 Task: Look for space in Annaka, Japan from 12th June, 2023 to 15th June, 2023 for 2 adults in price range Rs.10000 to Rs.15000. Place can be entire place with 1  bedroom having 1 bed and 1 bathroom. Property type can be house, flat, guest house, hotel. Booking option can be shelf check-in. Required host language is English.
Action: Mouse moved to (500, 128)
Screenshot: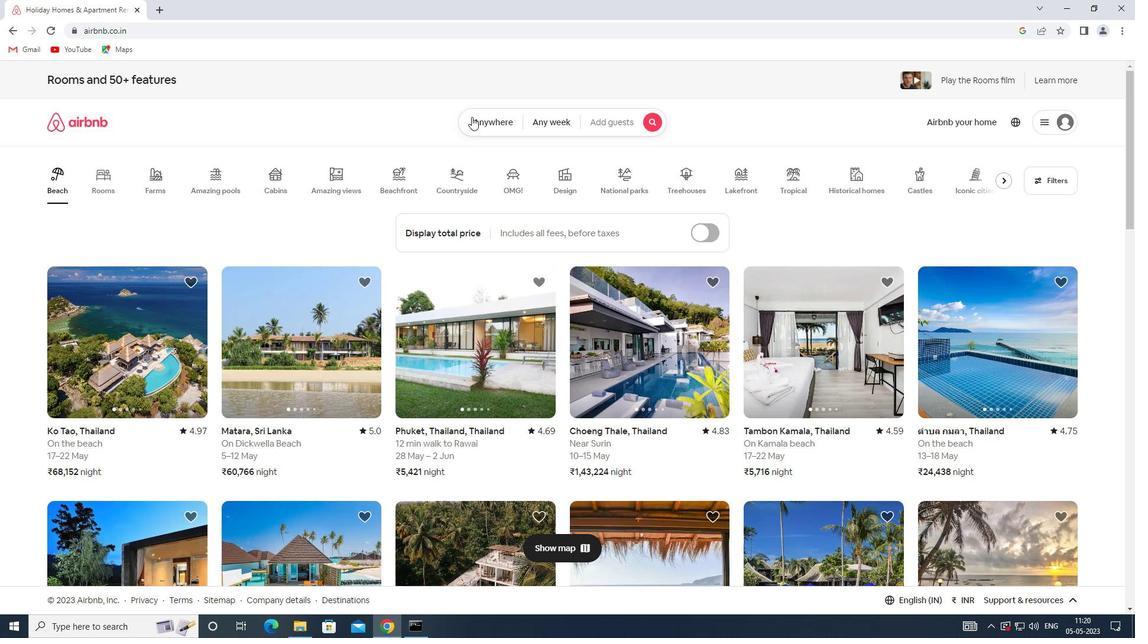 
Action: Mouse pressed left at (500, 128)
Screenshot: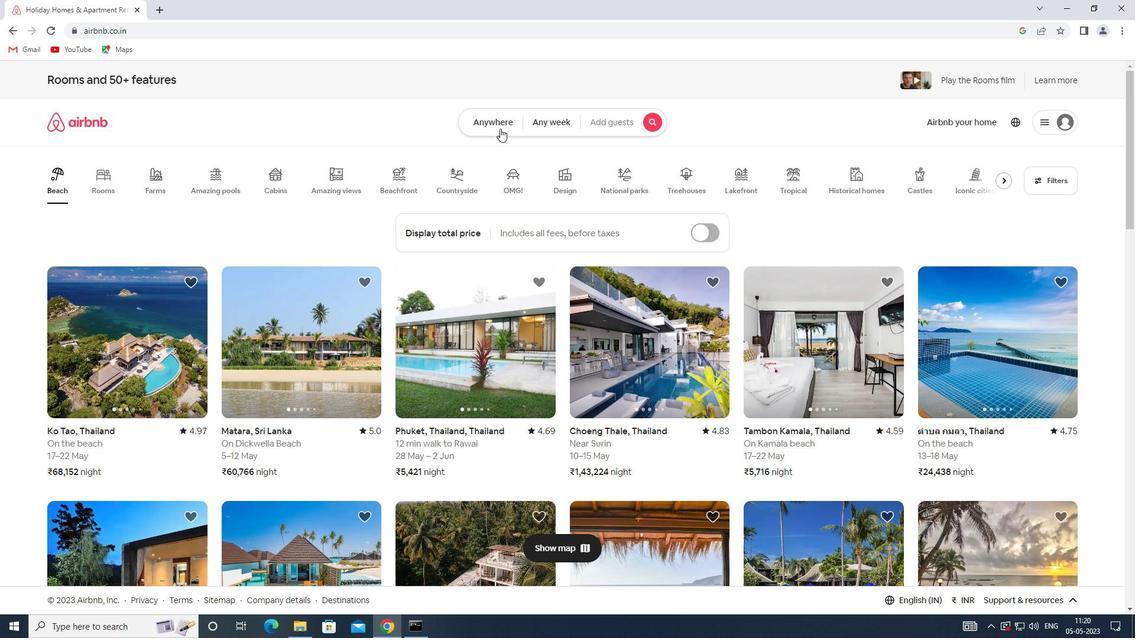 
Action: Mouse moved to (396, 175)
Screenshot: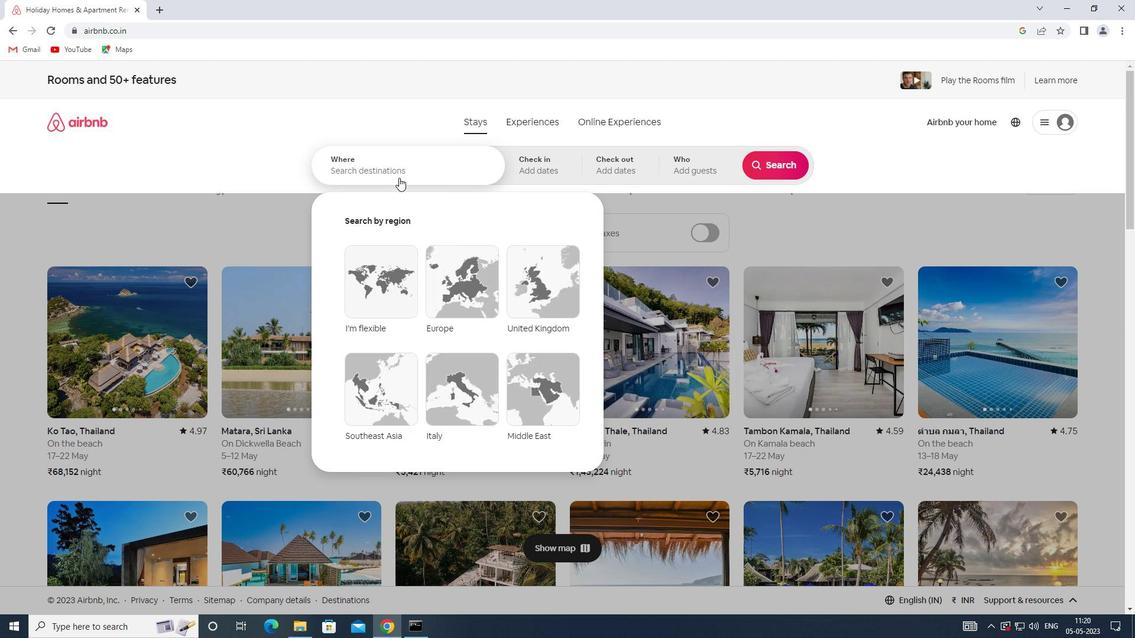 
Action: Mouse pressed left at (396, 175)
Screenshot: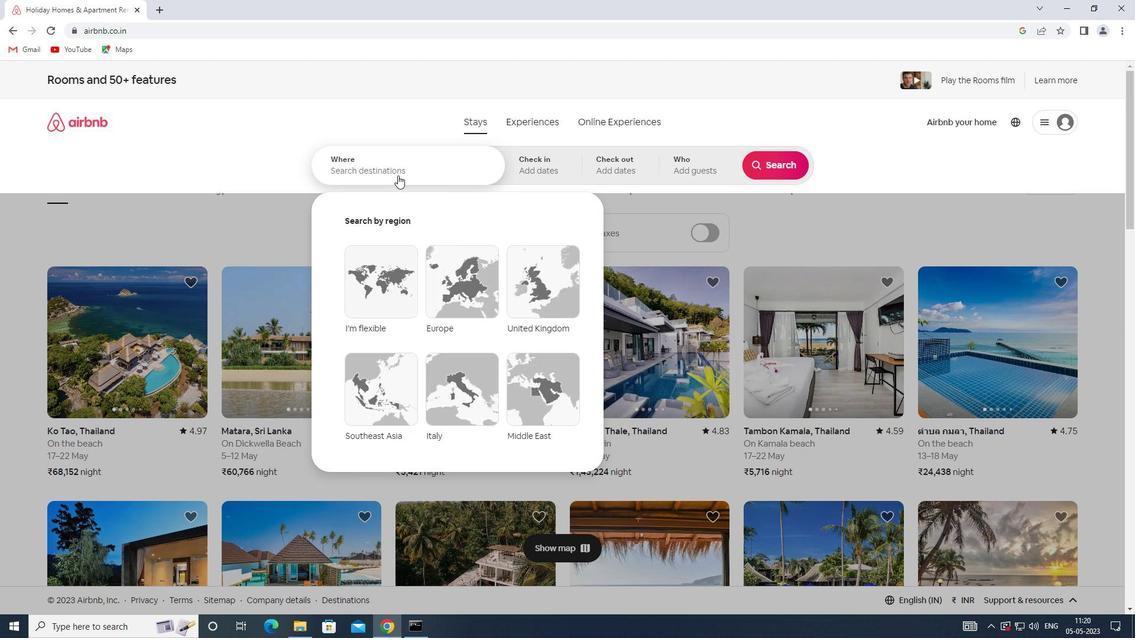 
Action: Key pressed <Key.shift>ANNAKA,<Key.shift>JAPAN
Screenshot: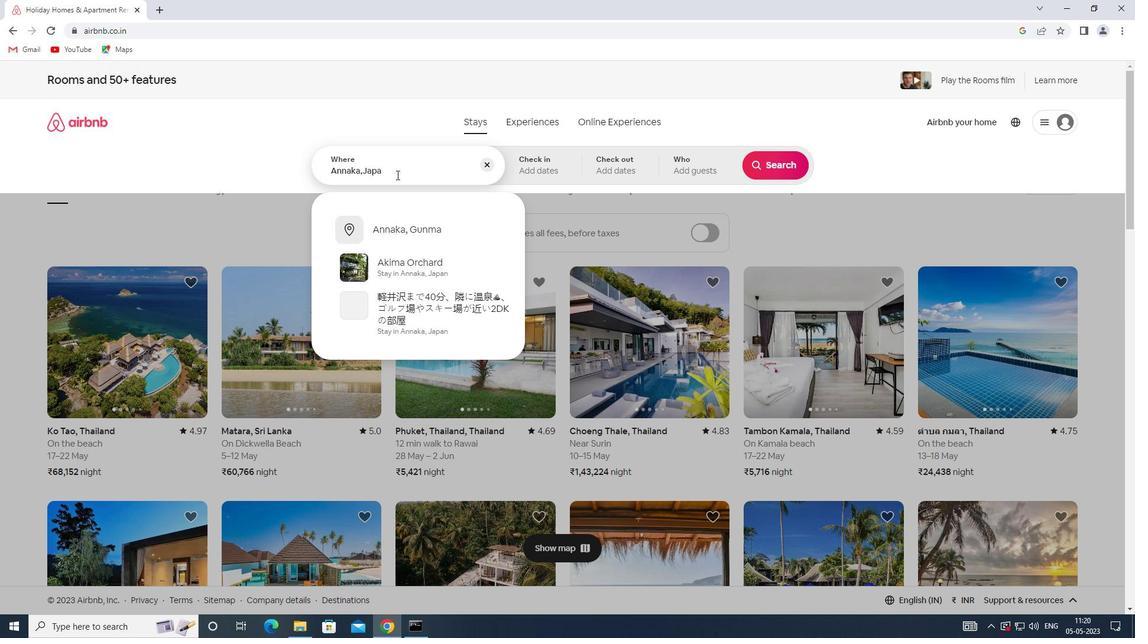 
Action: Mouse moved to (526, 162)
Screenshot: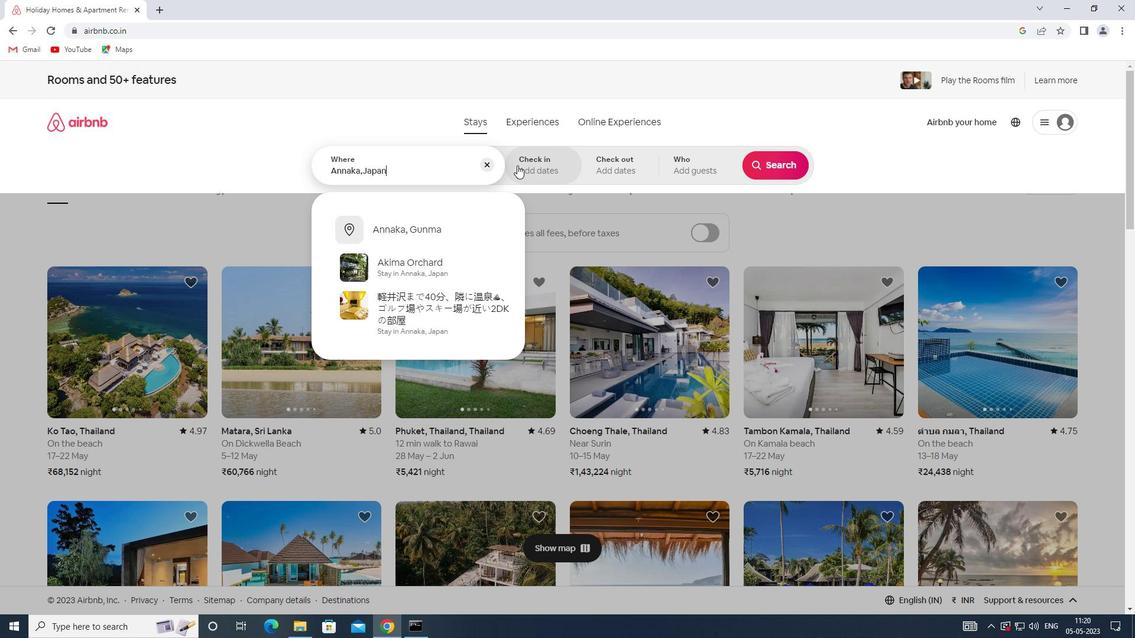 
Action: Mouse pressed left at (526, 162)
Screenshot: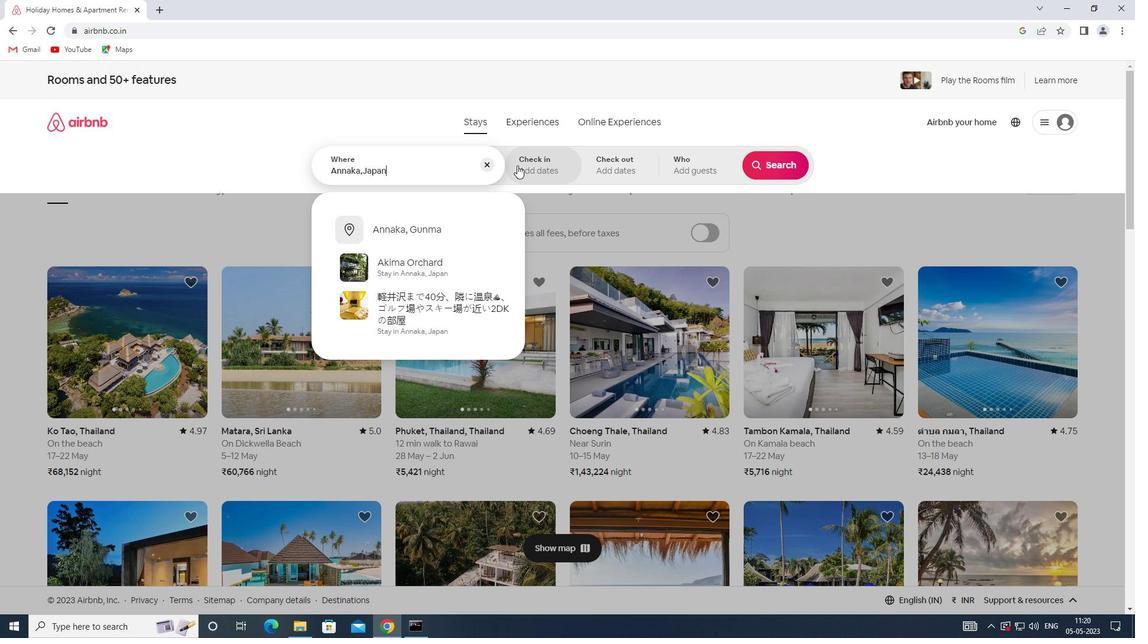 
Action: Mouse moved to (610, 365)
Screenshot: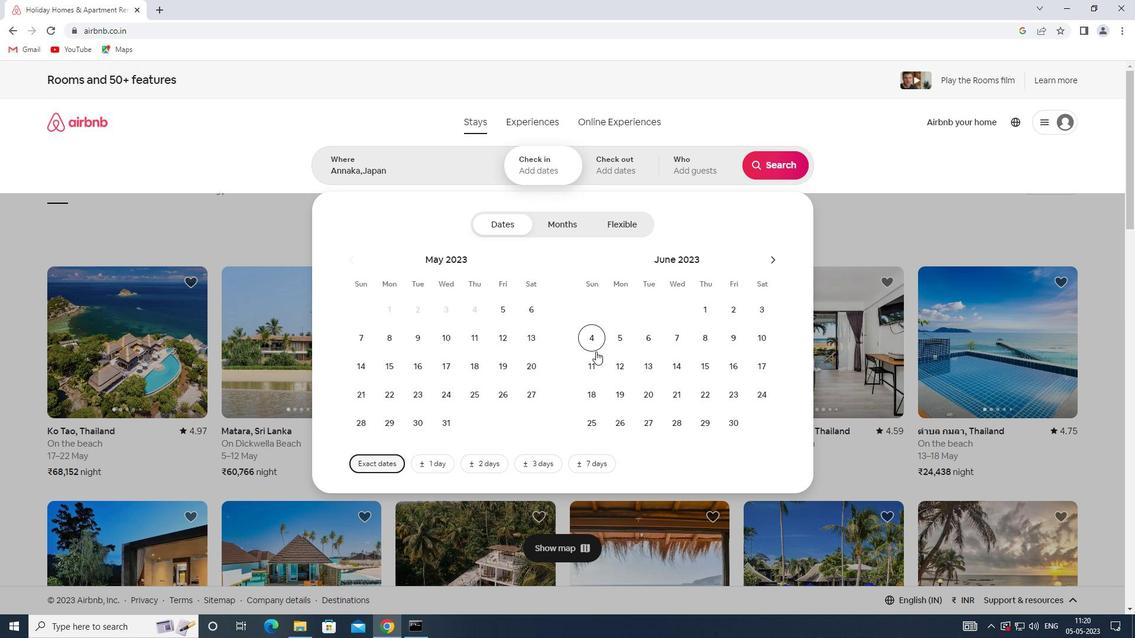 
Action: Mouse pressed left at (610, 365)
Screenshot: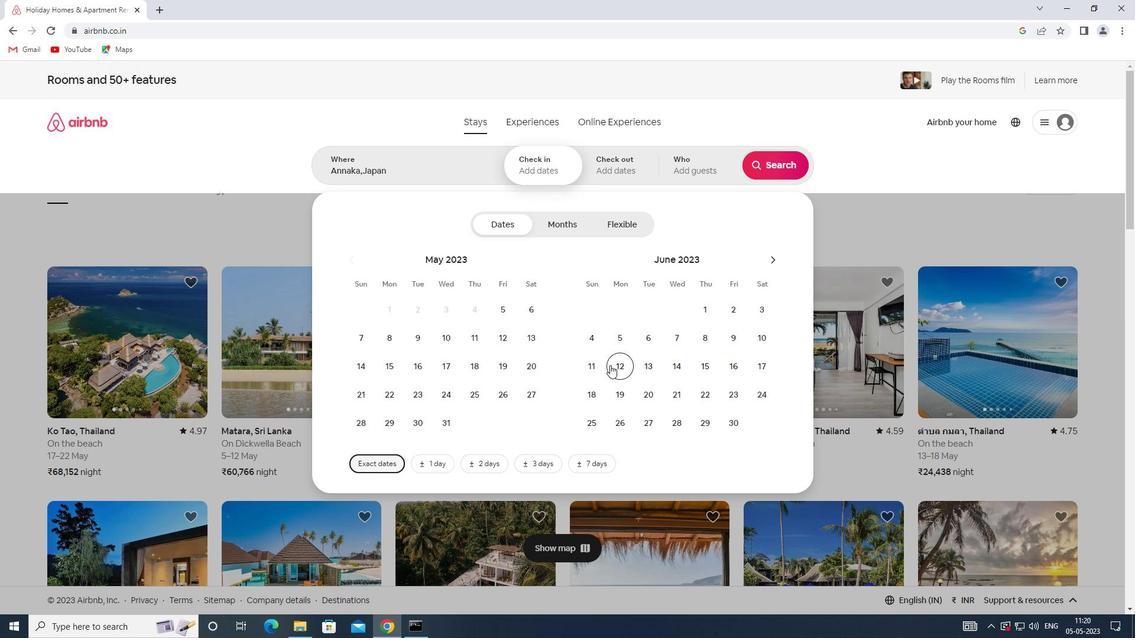 
Action: Mouse moved to (710, 371)
Screenshot: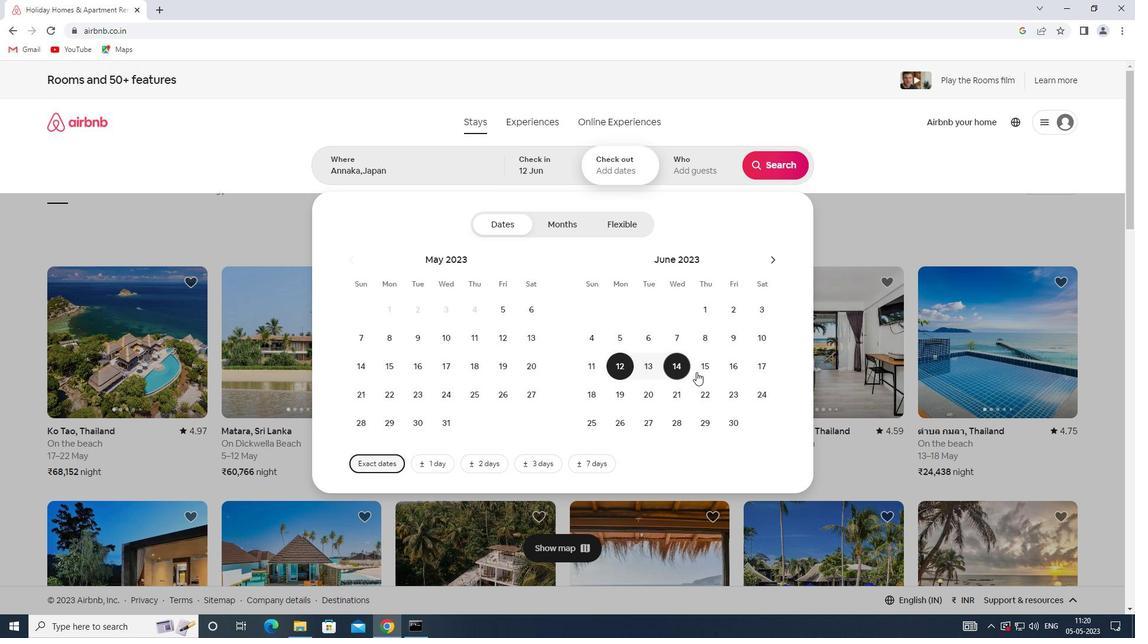 
Action: Mouse pressed left at (710, 371)
Screenshot: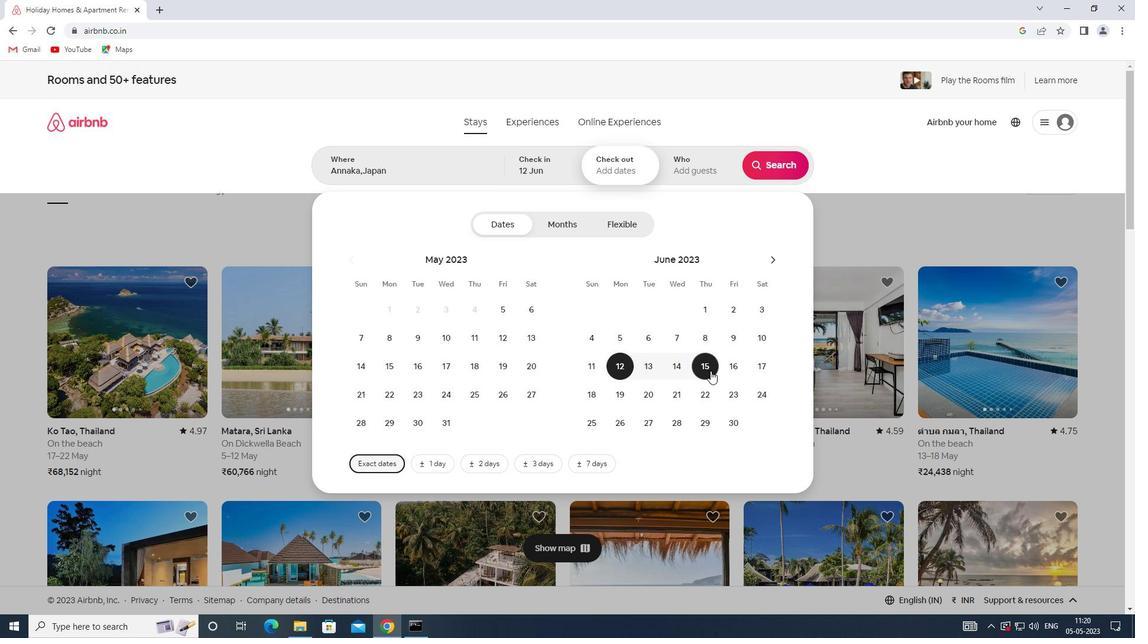 
Action: Mouse moved to (697, 172)
Screenshot: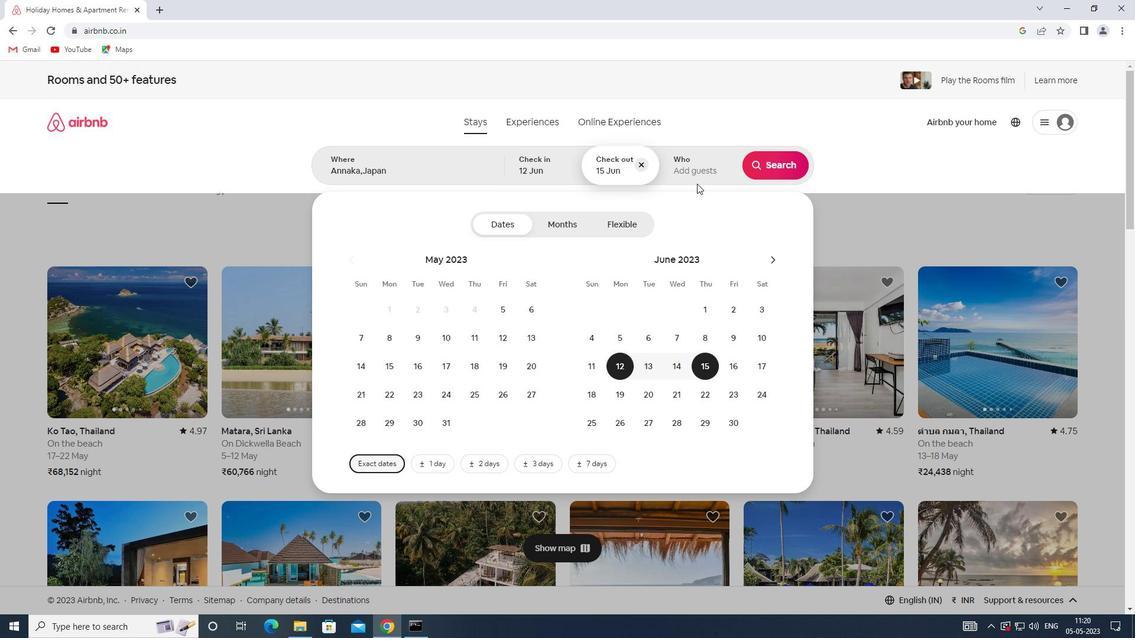 
Action: Mouse pressed left at (697, 172)
Screenshot: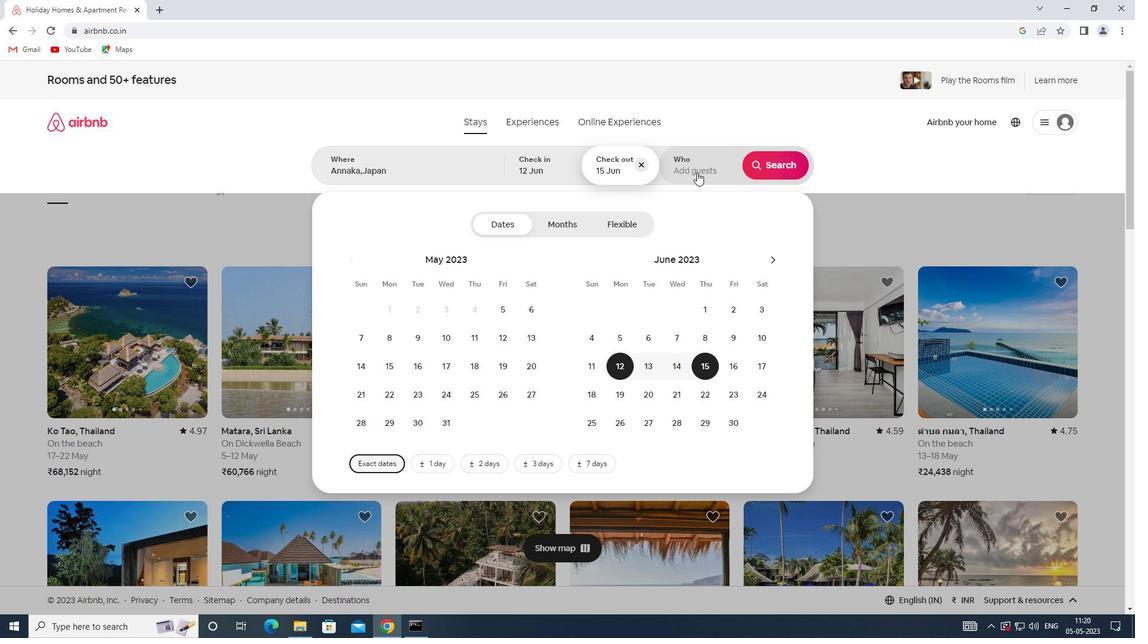 
Action: Mouse moved to (775, 226)
Screenshot: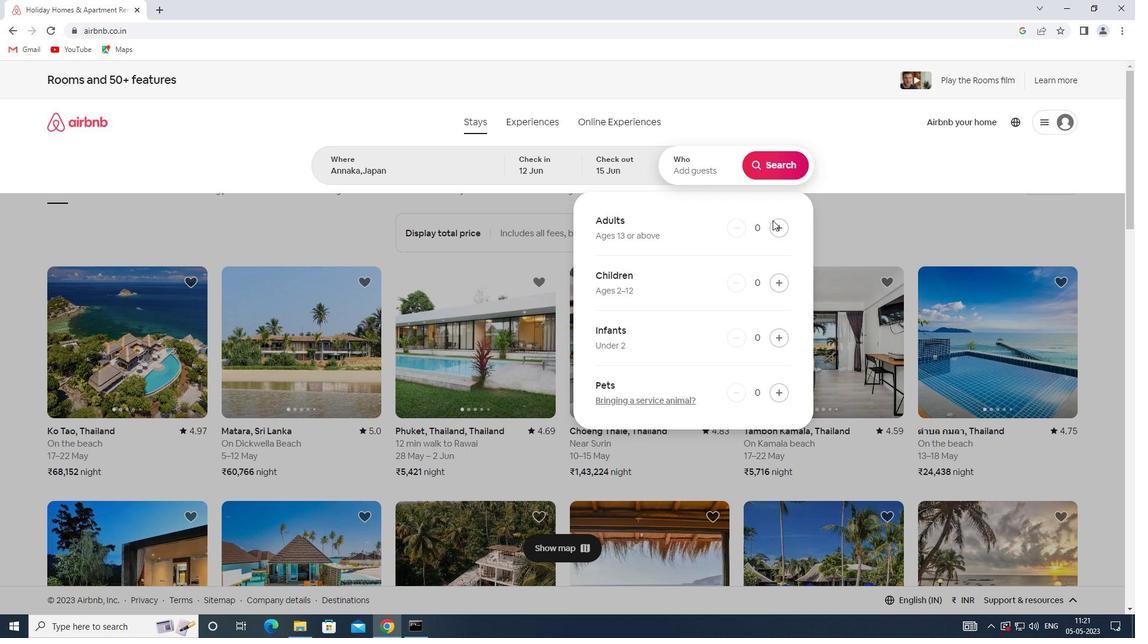 
Action: Mouse pressed left at (775, 226)
Screenshot: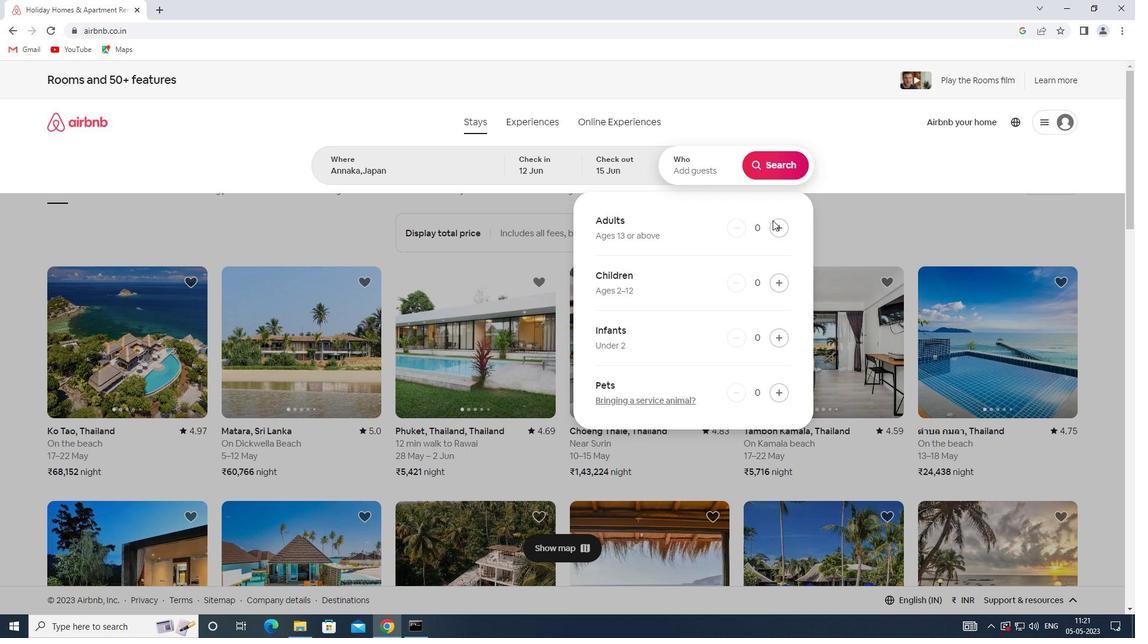 
Action: Mouse pressed left at (775, 226)
Screenshot: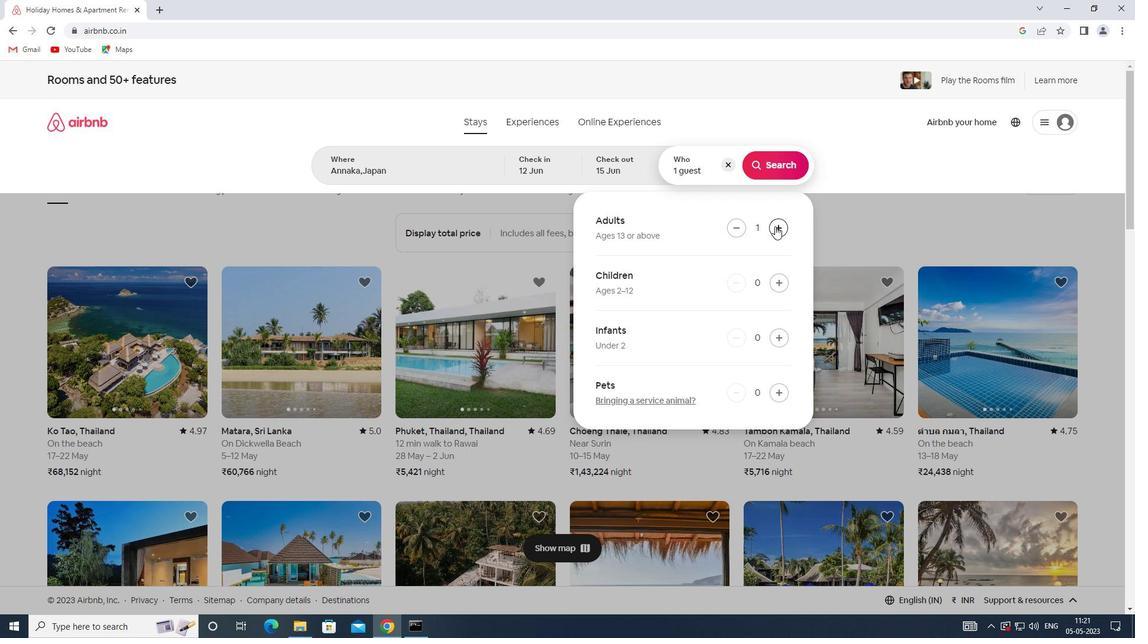 
Action: Mouse moved to (772, 159)
Screenshot: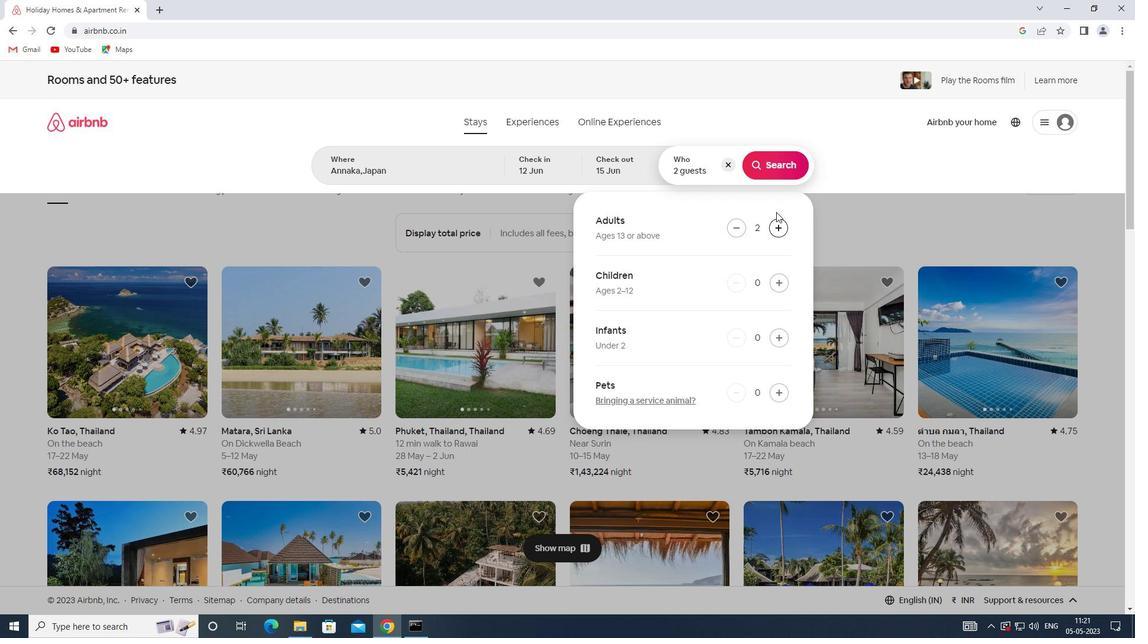 
Action: Mouse pressed left at (772, 159)
Screenshot: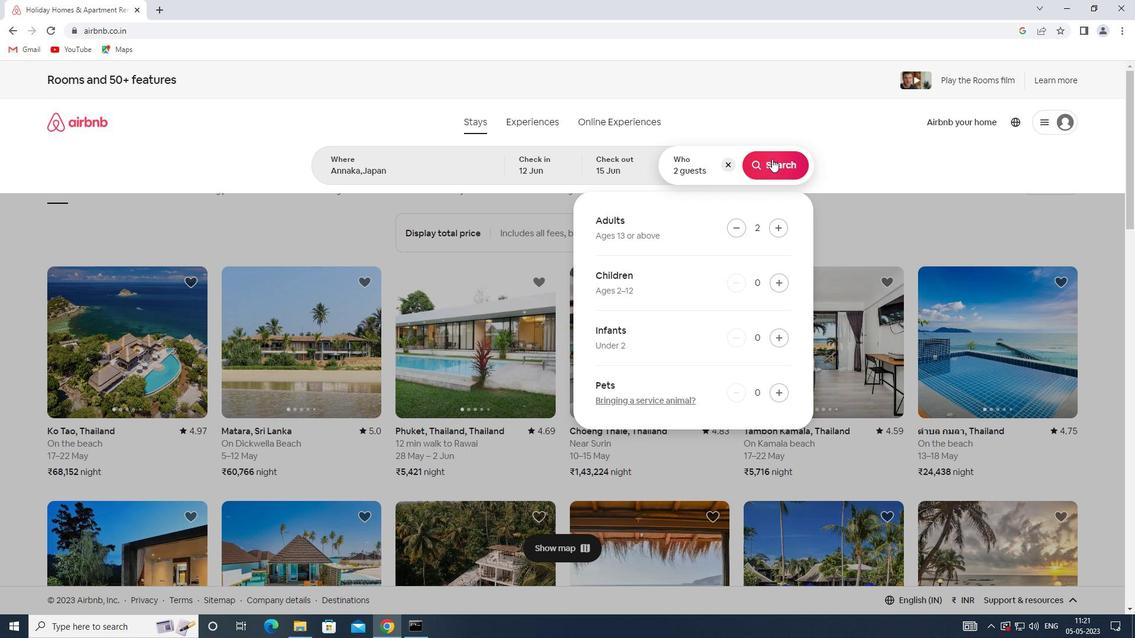 
Action: Mouse moved to (1072, 123)
Screenshot: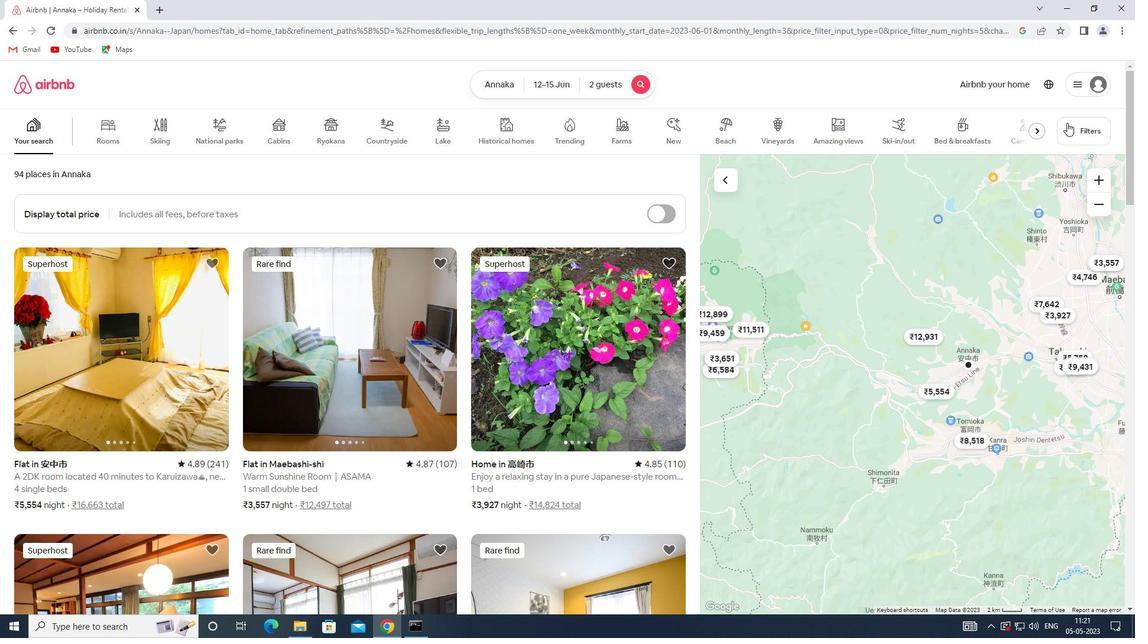 
Action: Mouse pressed left at (1072, 123)
Screenshot: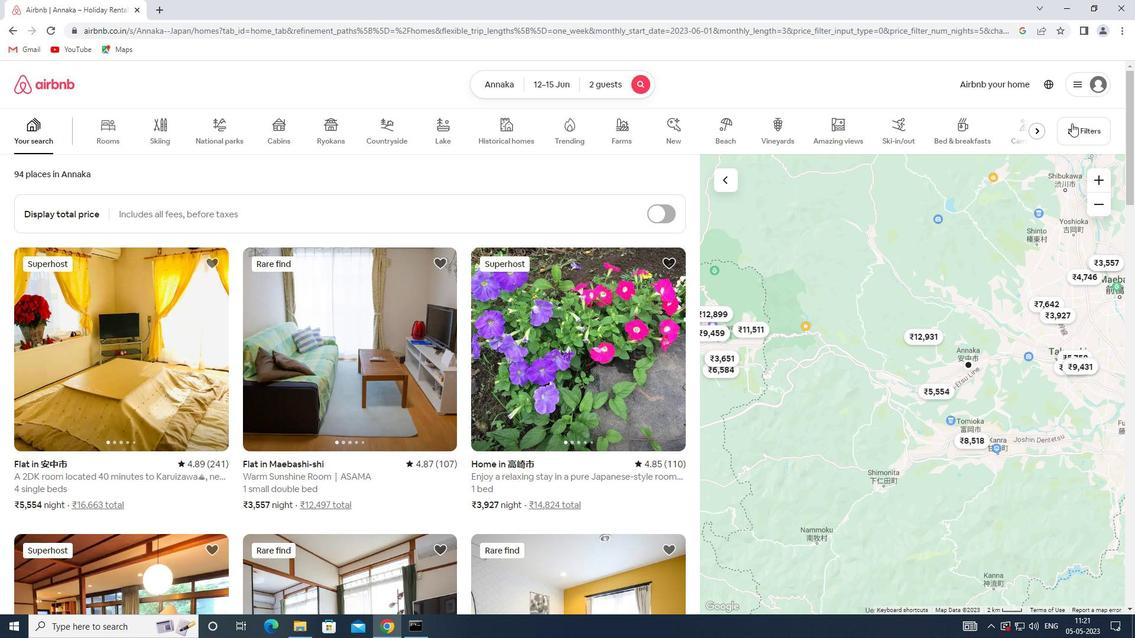 
Action: Mouse moved to (402, 422)
Screenshot: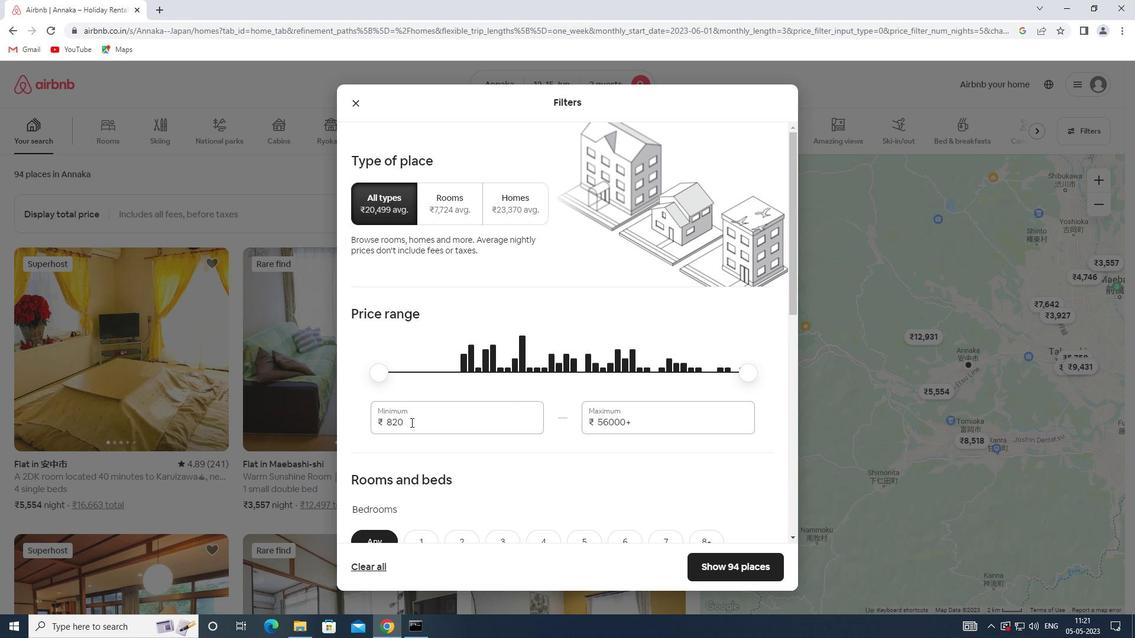 
Action: Mouse pressed left at (402, 422)
Screenshot: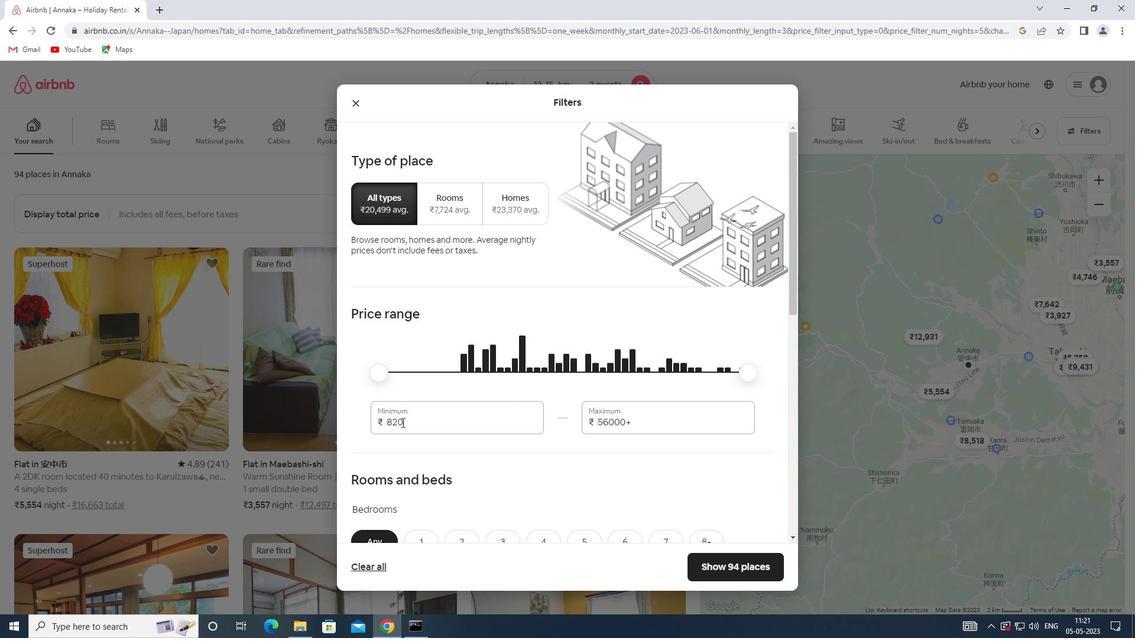 
Action: Mouse moved to (361, 411)
Screenshot: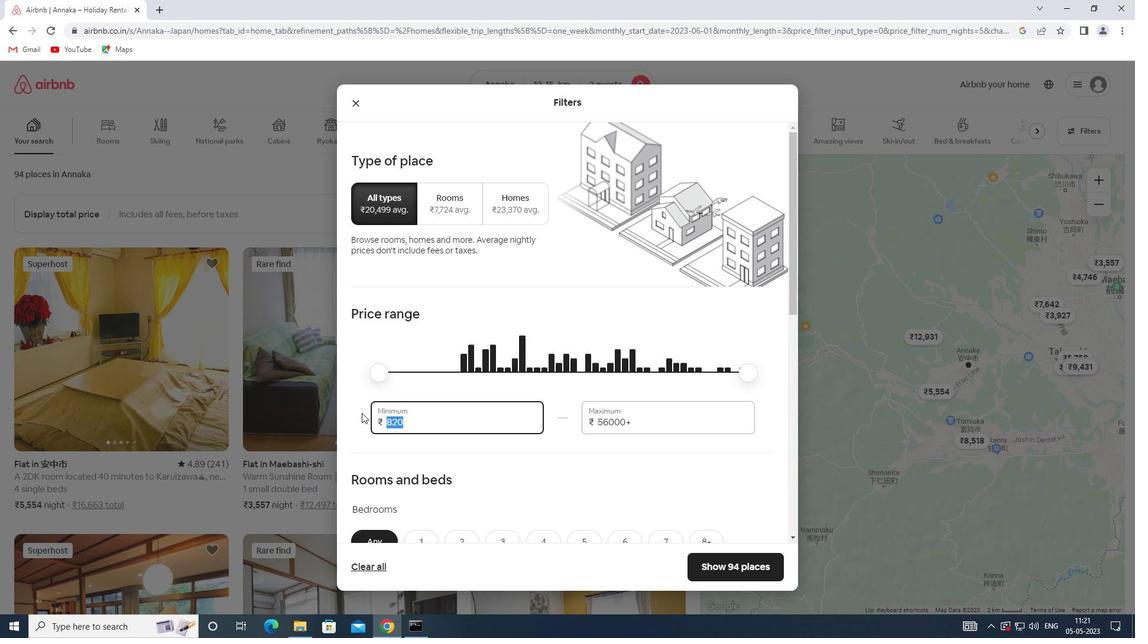 
Action: Key pressed 10000
Screenshot: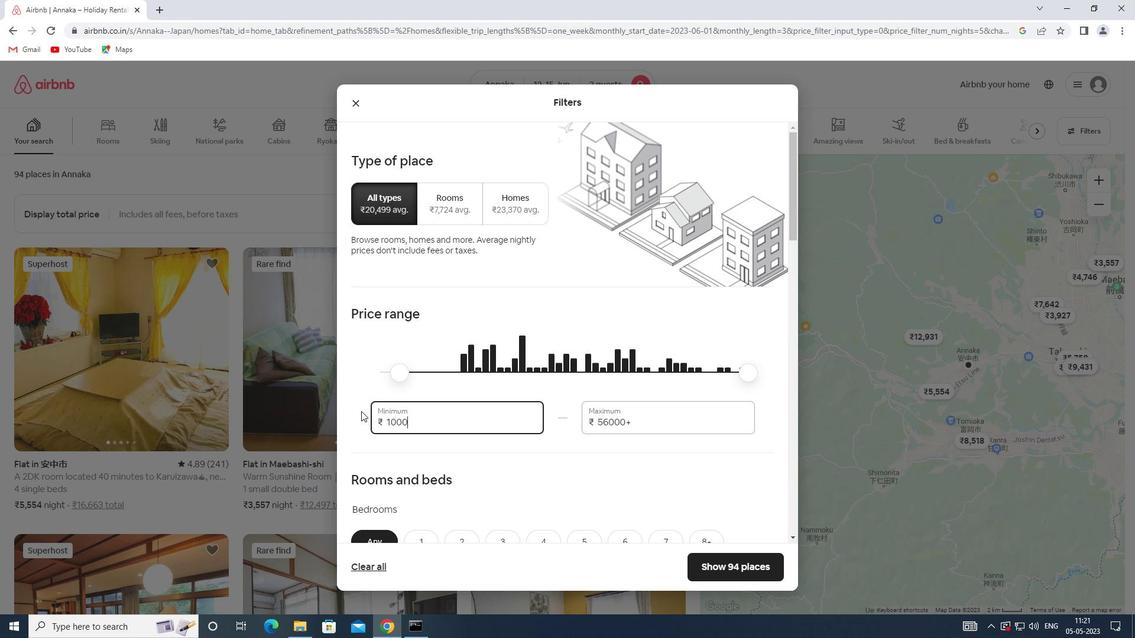 
Action: Mouse moved to (641, 422)
Screenshot: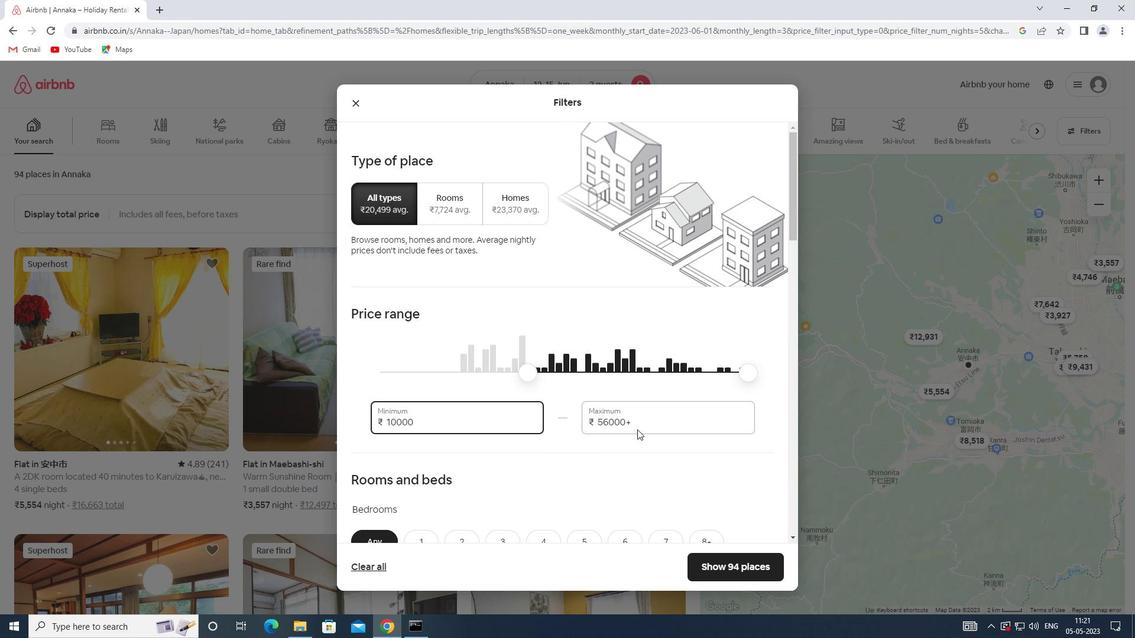 
Action: Mouse pressed left at (641, 422)
Screenshot: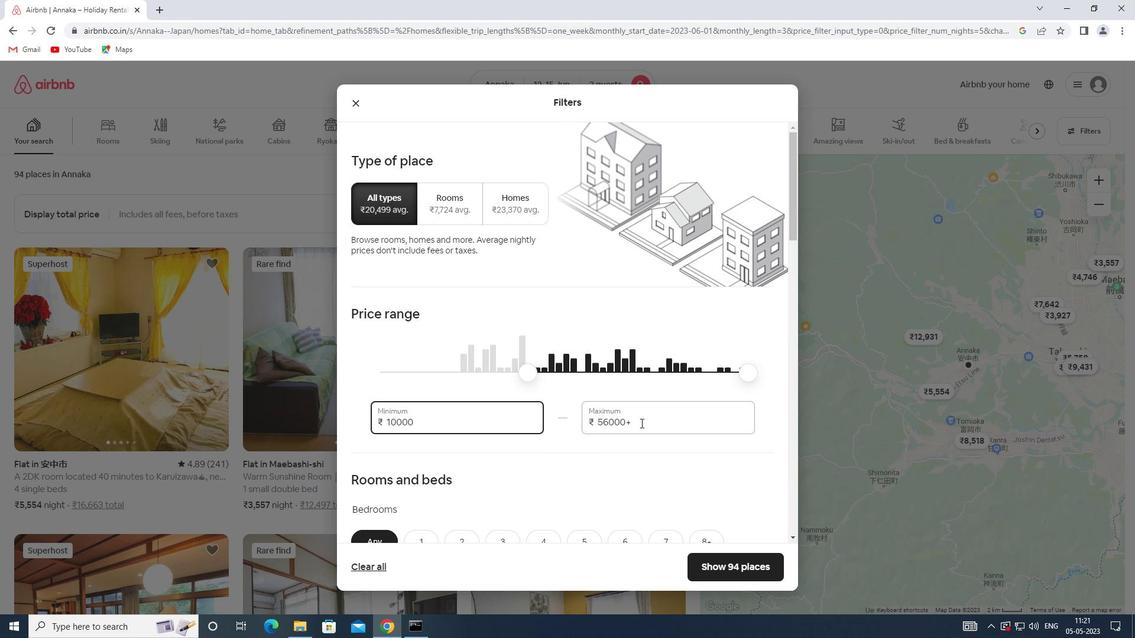 
Action: Mouse moved to (586, 421)
Screenshot: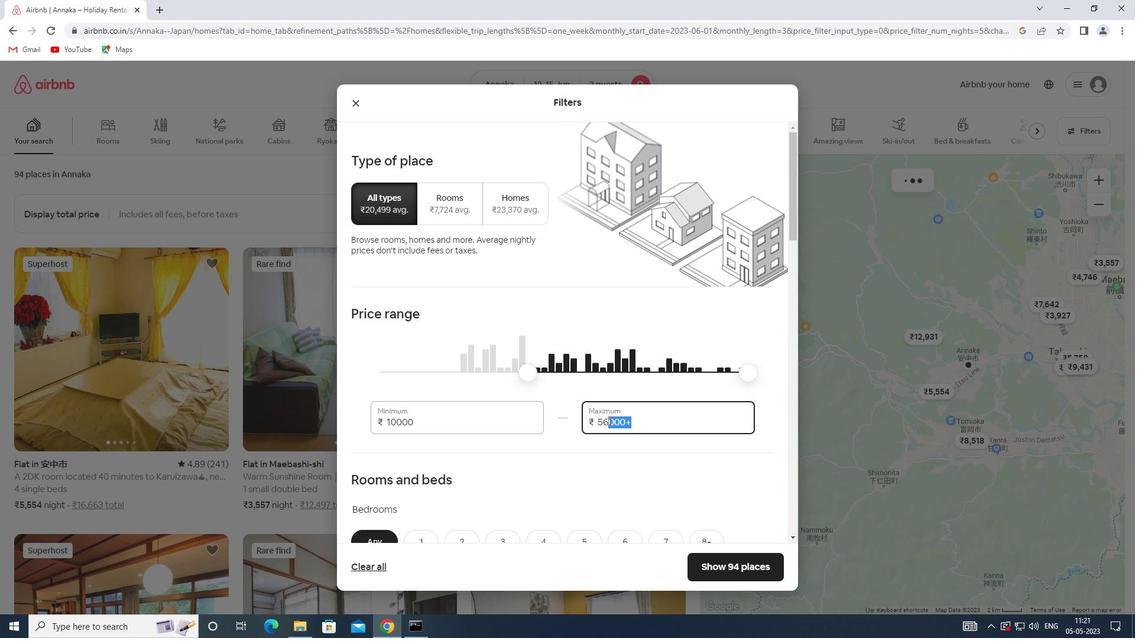 
Action: Key pressed 15000
Screenshot: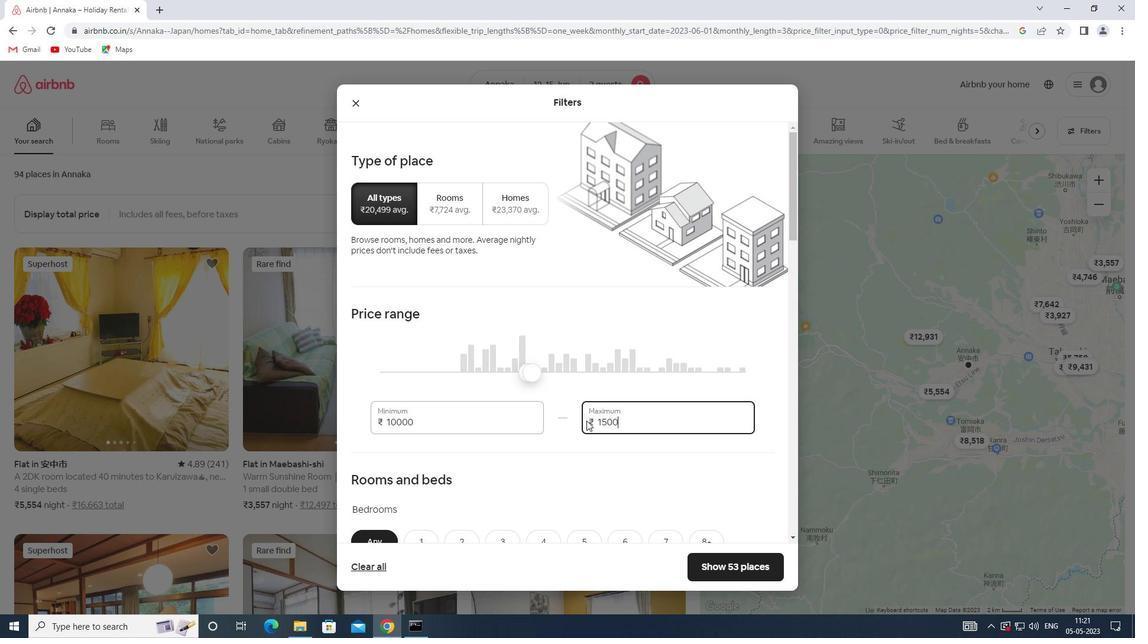 
Action: Mouse scrolled (586, 420) with delta (0, 0)
Screenshot: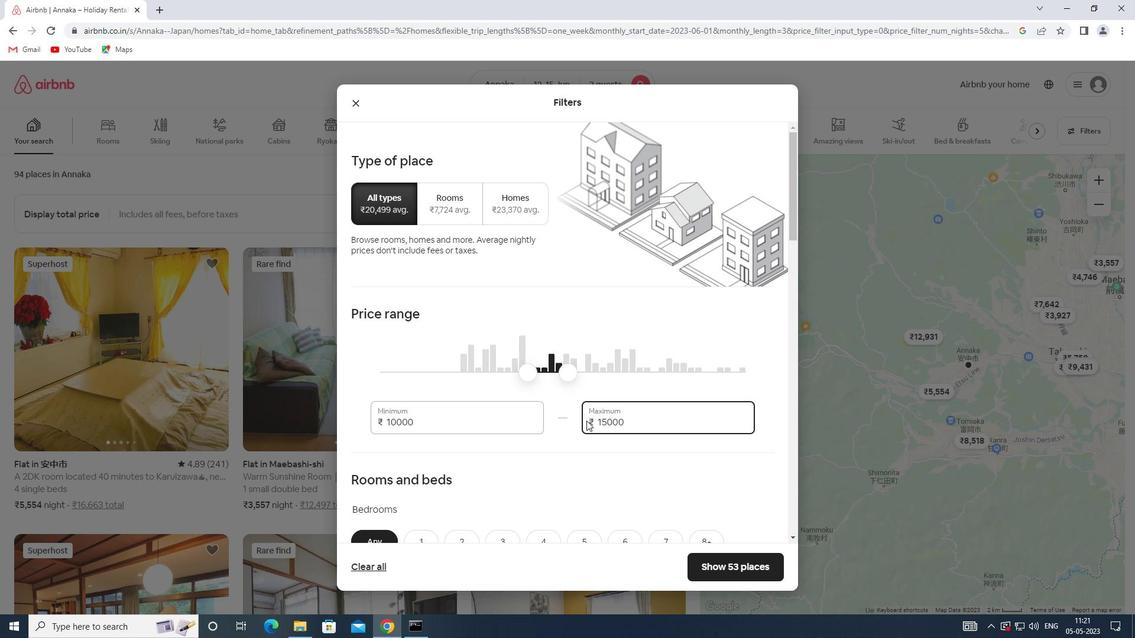 
Action: Mouse scrolled (586, 420) with delta (0, 0)
Screenshot: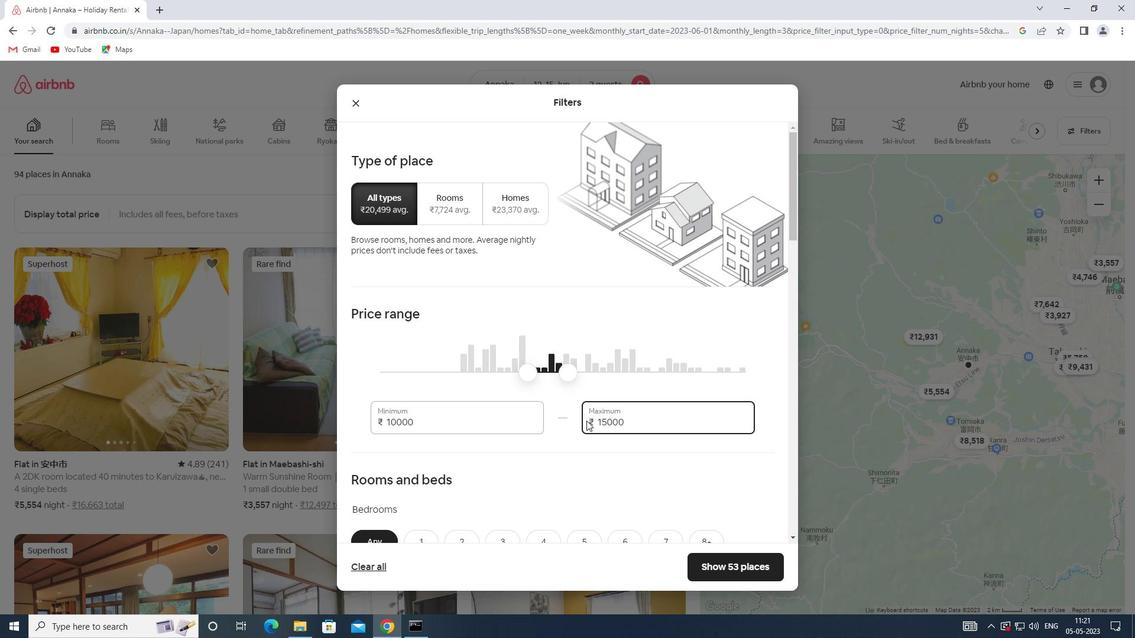
Action: Mouse scrolled (586, 420) with delta (0, 0)
Screenshot: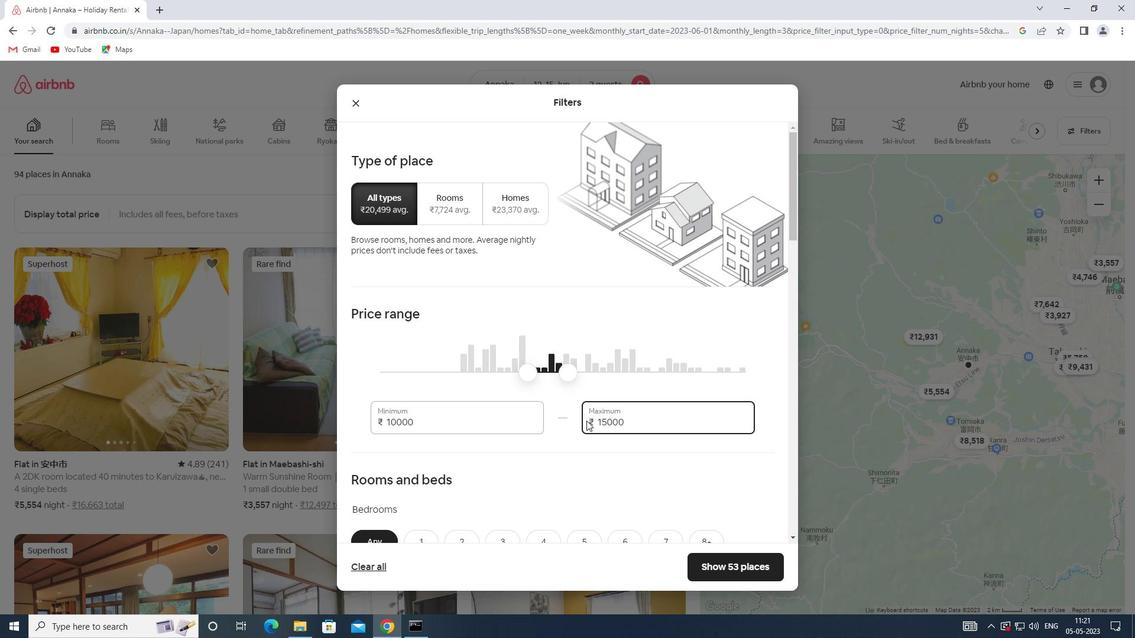 
Action: Mouse moved to (586, 420)
Screenshot: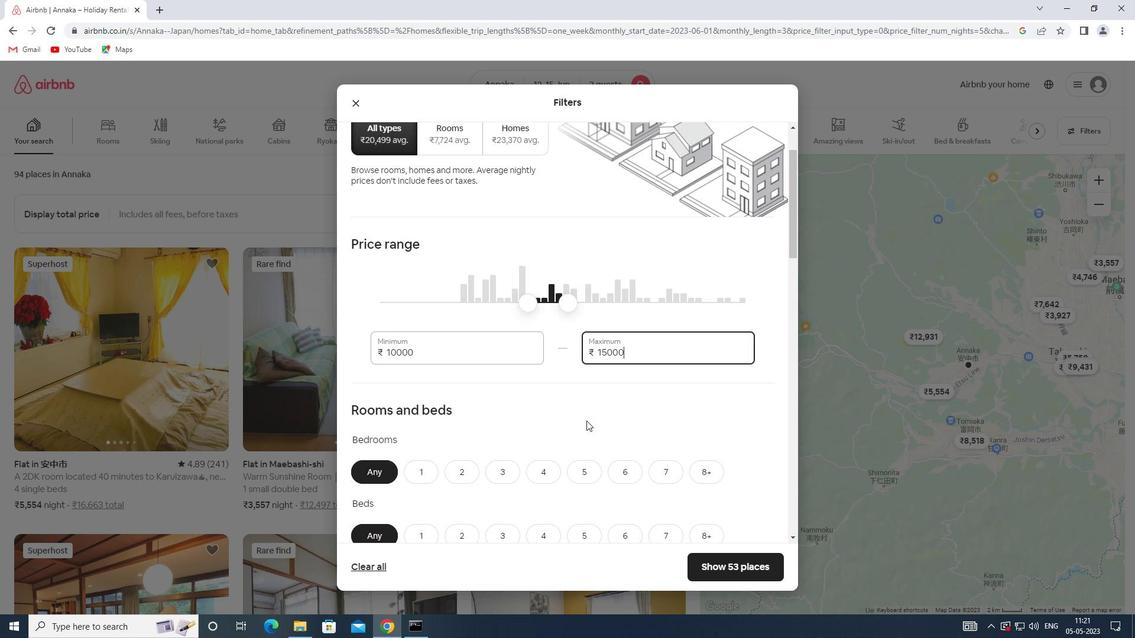 
Action: Mouse scrolled (586, 419) with delta (0, 0)
Screenshot: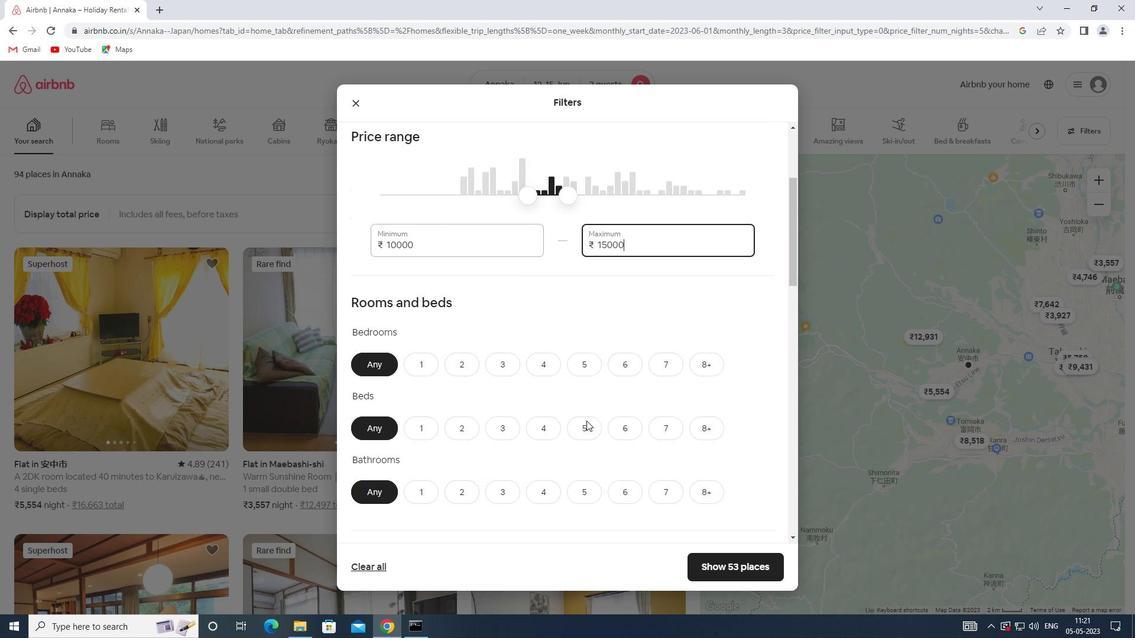 
Action: Mouse scrolled (586, 419) with delta (0, 0)
Screenshot: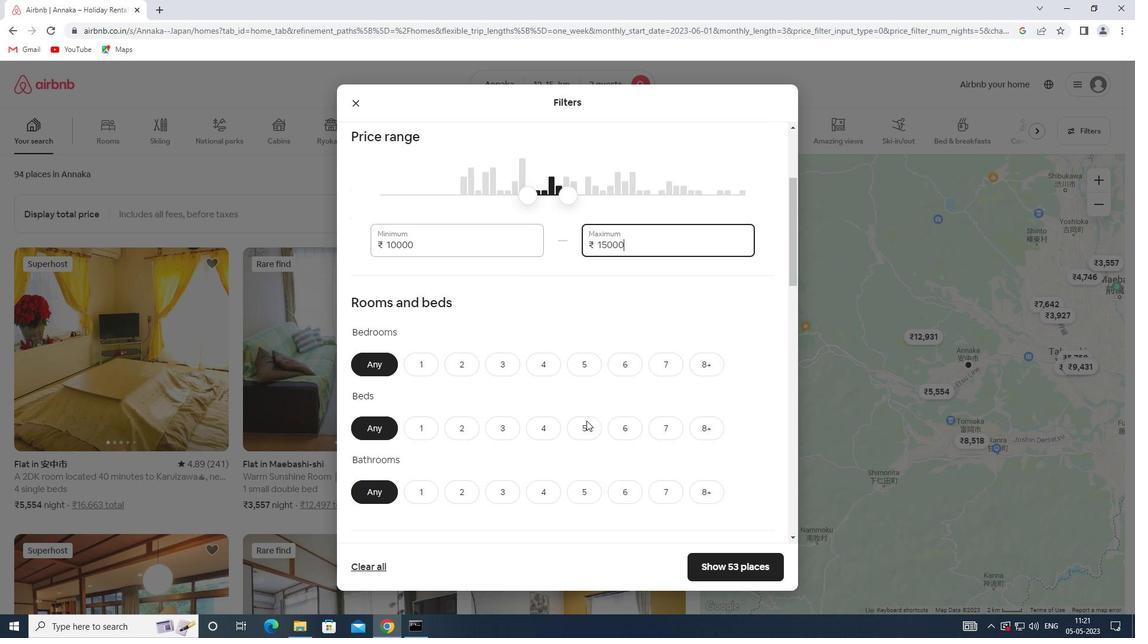 
Action: Mouse moved to (421, 240)
Screenshot: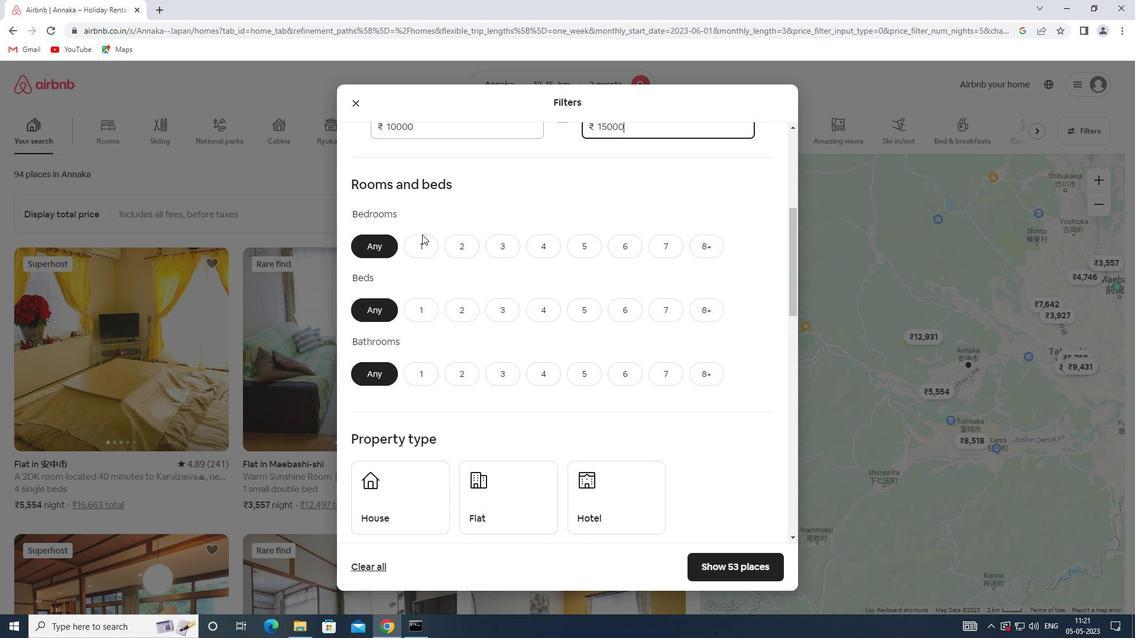 
Action: Mouse pressed left at (421, 240)
Screenshot: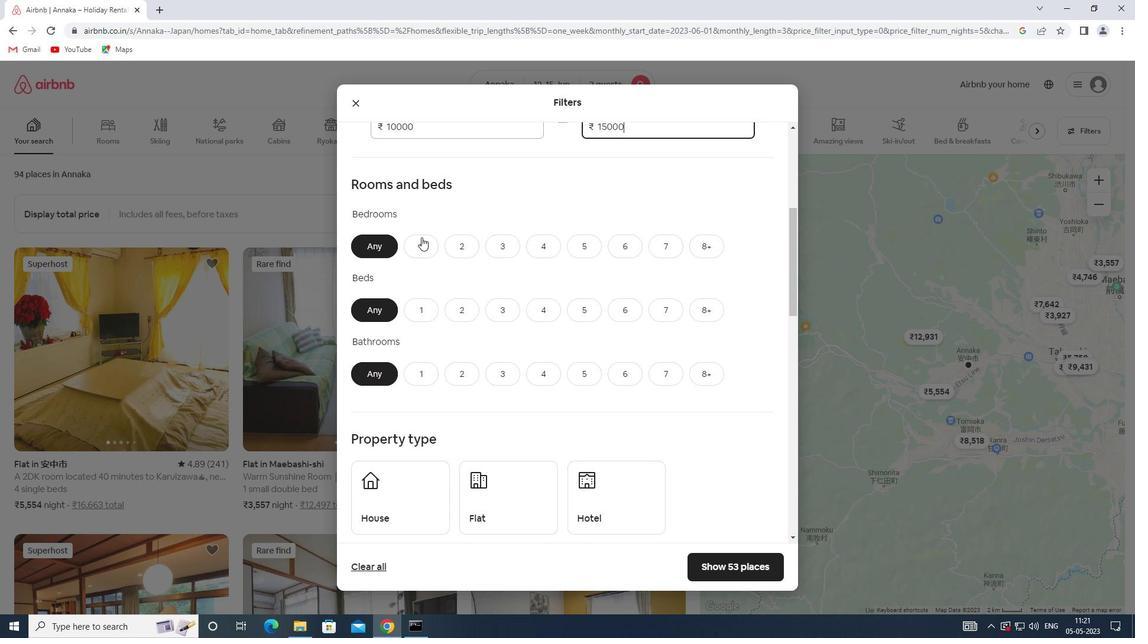 
Action: Mouse moved to (412, 303)
Screenshot: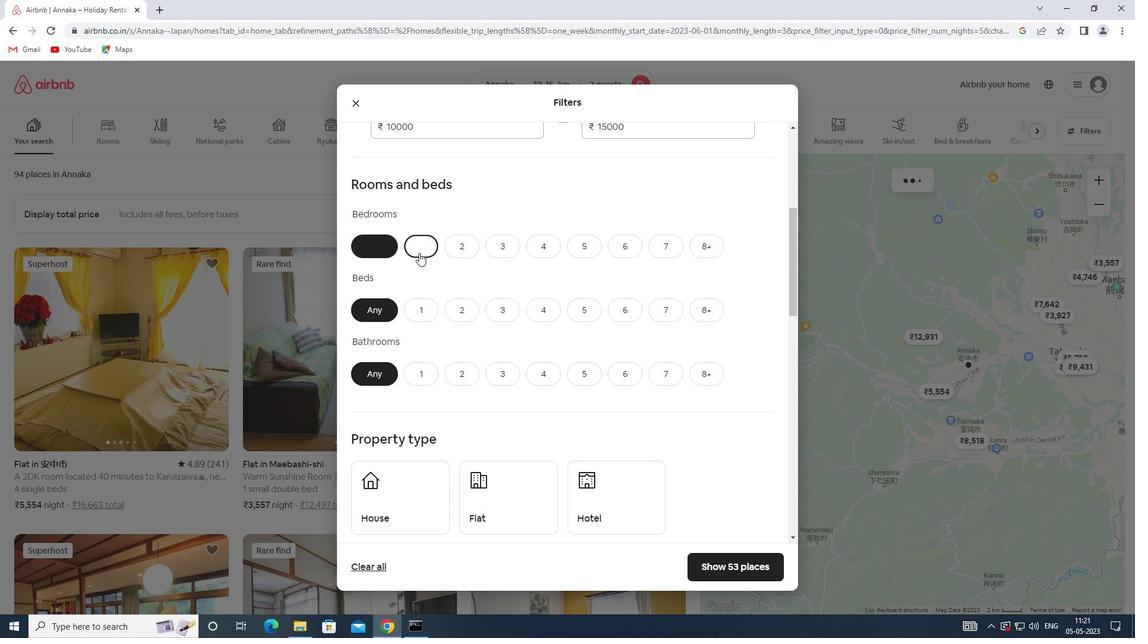 
Action: Mouse pressed left at (412, 303)
Screenshot: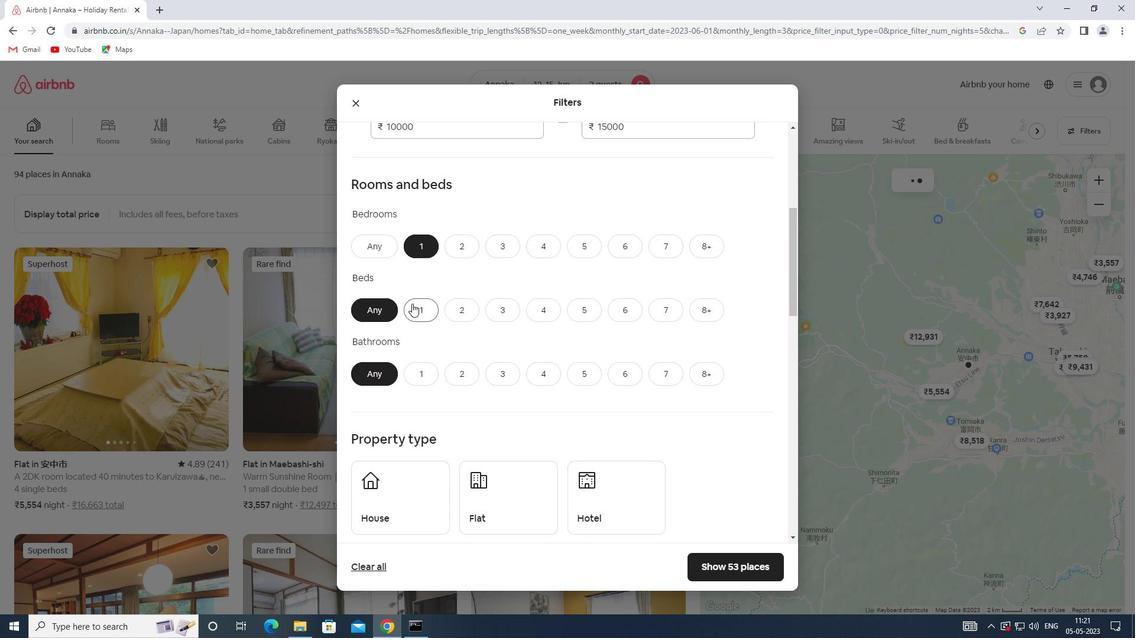 
Action: Mouse moved to (421, 372)
Screenshot: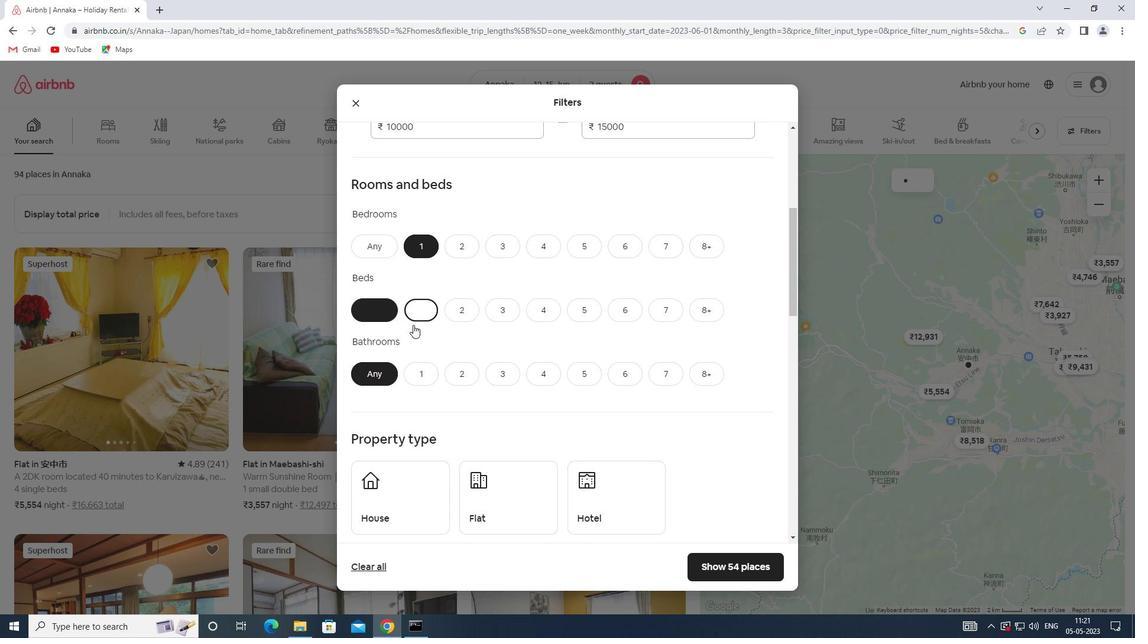 
Action: Mouse pressed left at (421, 372)
Screenshot: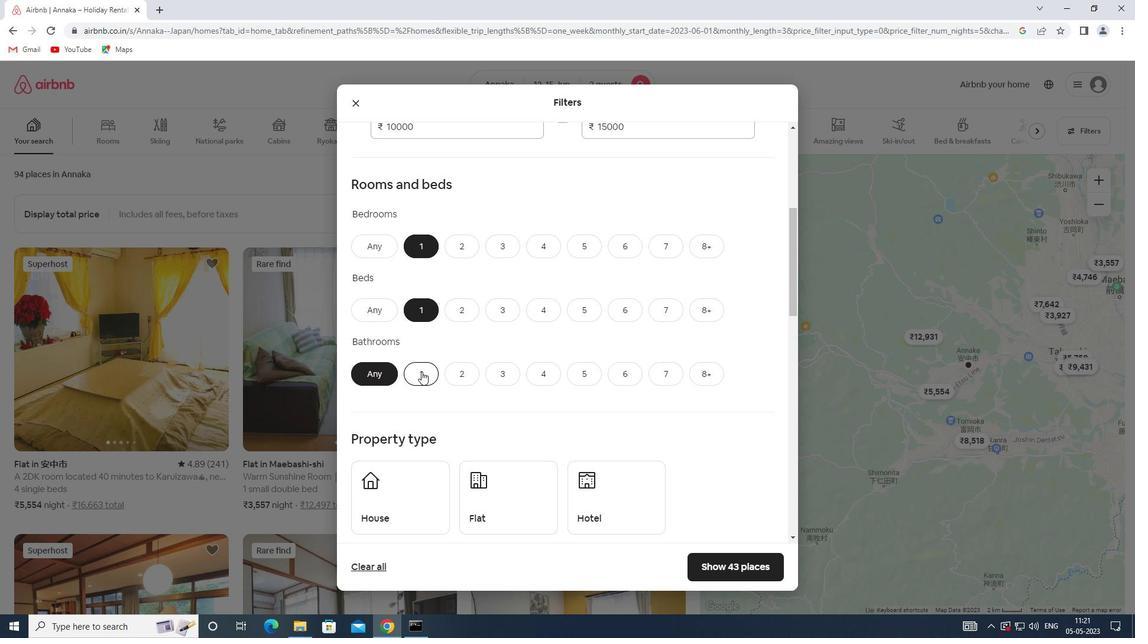 
Action: Mouse scrolled (421, 371) with delta (0, 0)
Screenshot: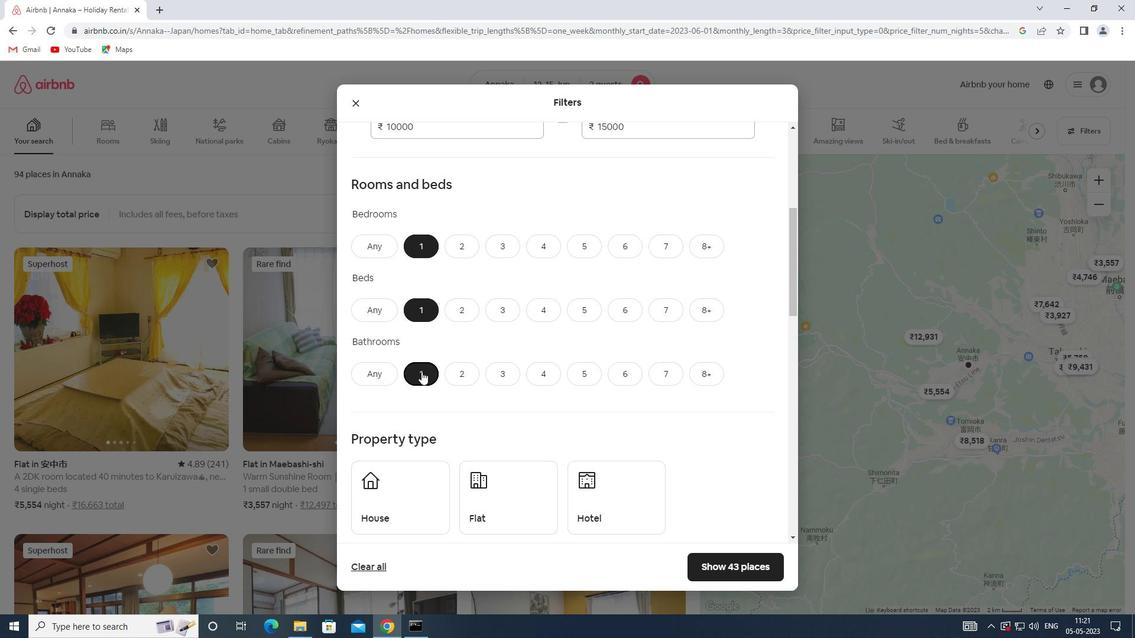 
Action: Mouse moved to (422, 423)
Screenshot: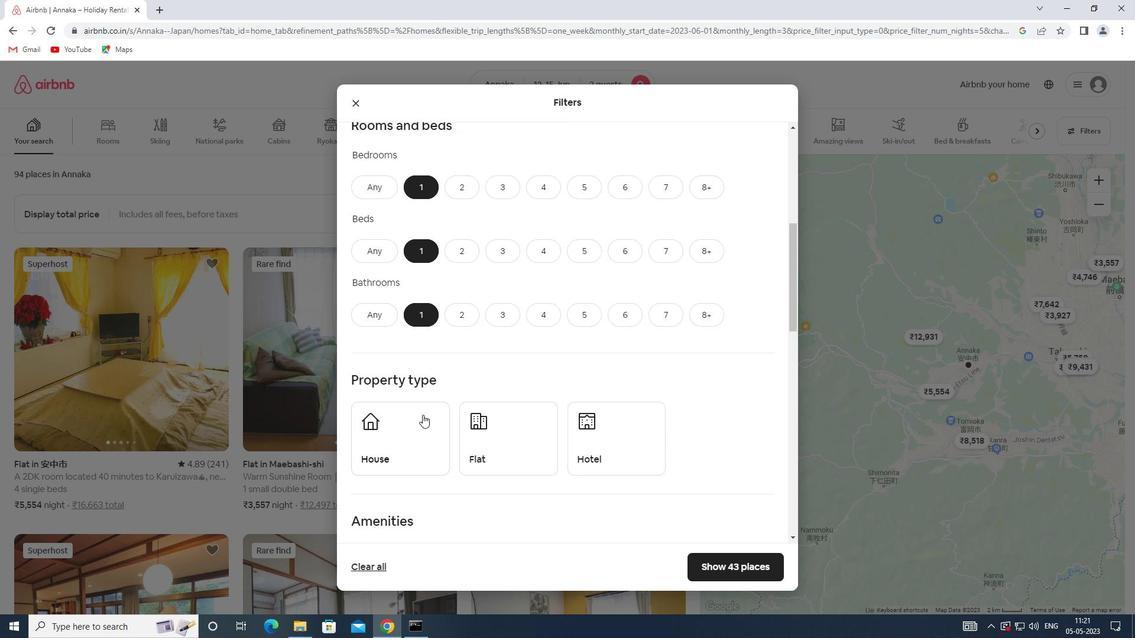 
Action: Mouse pressed left at (422, 423)
Screenshot: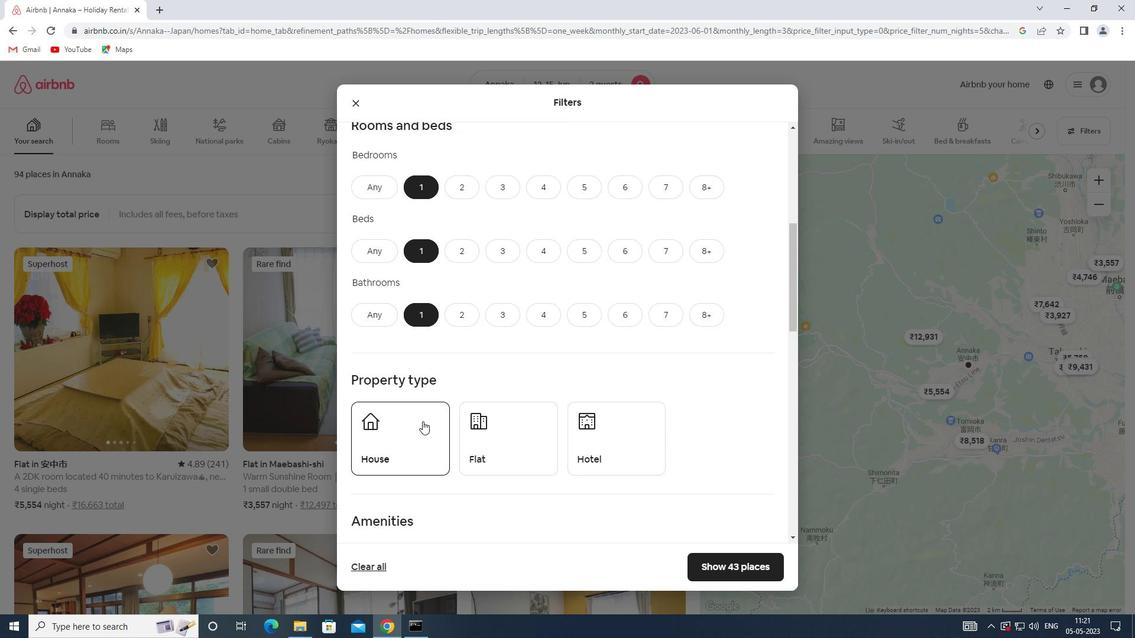 
Action: Mouse moved to (482, 431)
Screenshot: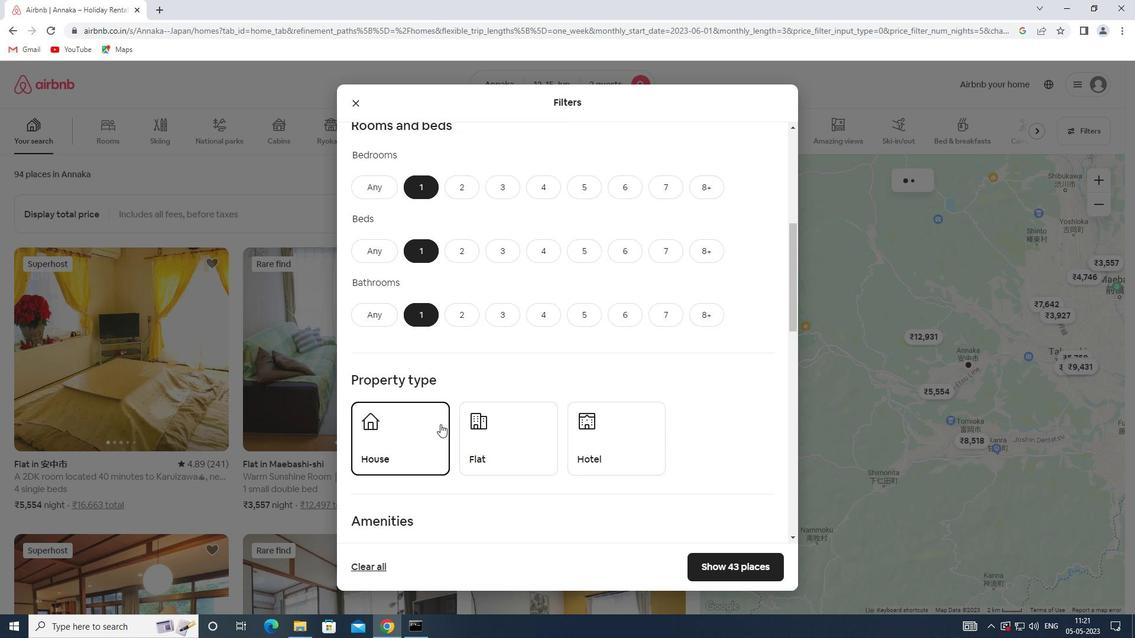 
Action: Mouse pressed left at (482, 431)
Screenshot: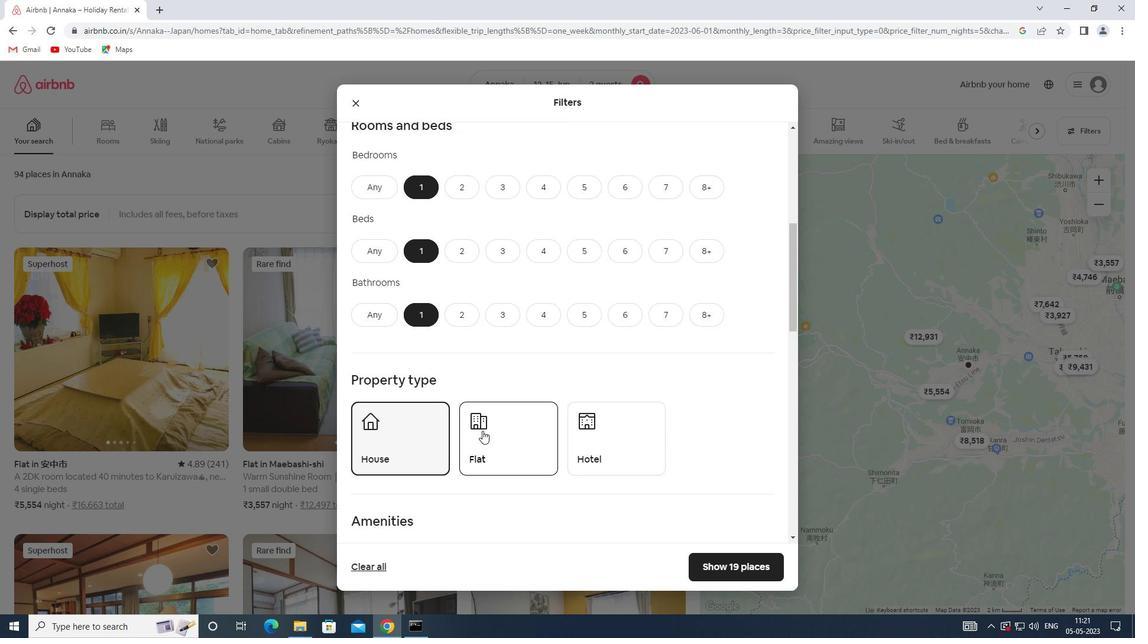 
Action: Mouse scrolled (482, 430) with delta (0, 0)
Screenshot: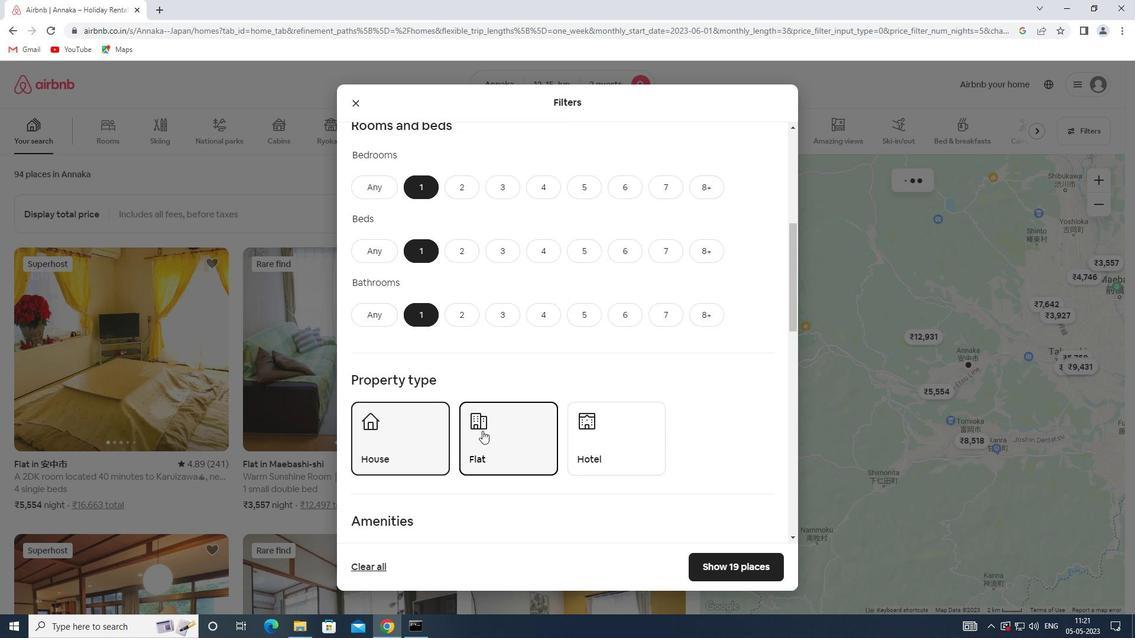 
Action: Mouse moved to (573, 395)
Screenshot: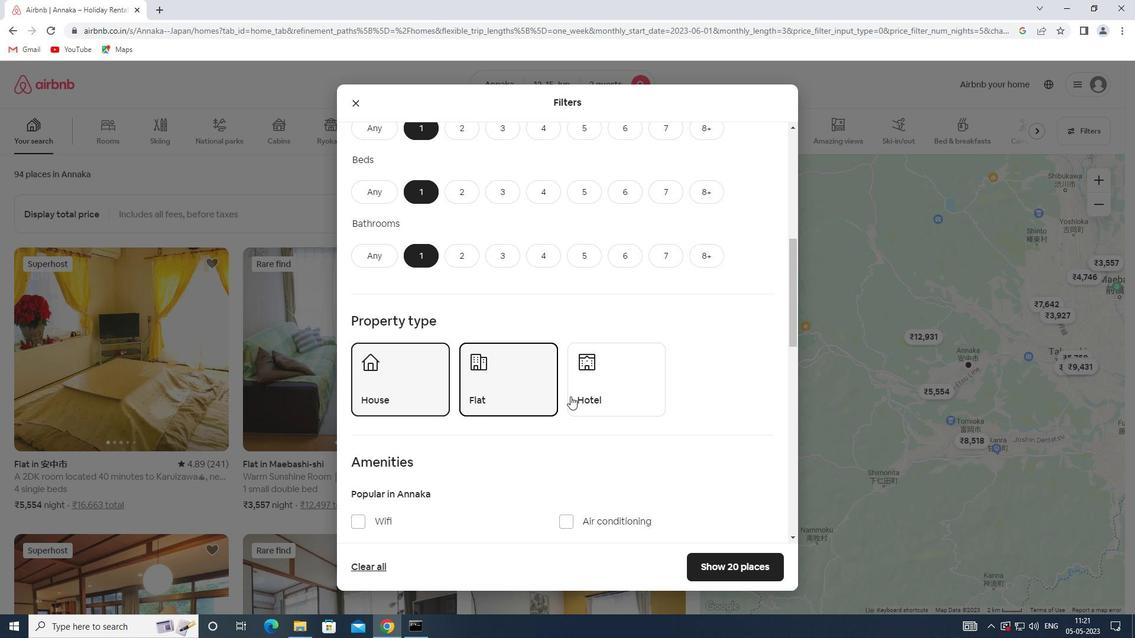 
Action: Mouse pressed left at (573, 395)
Screenshot: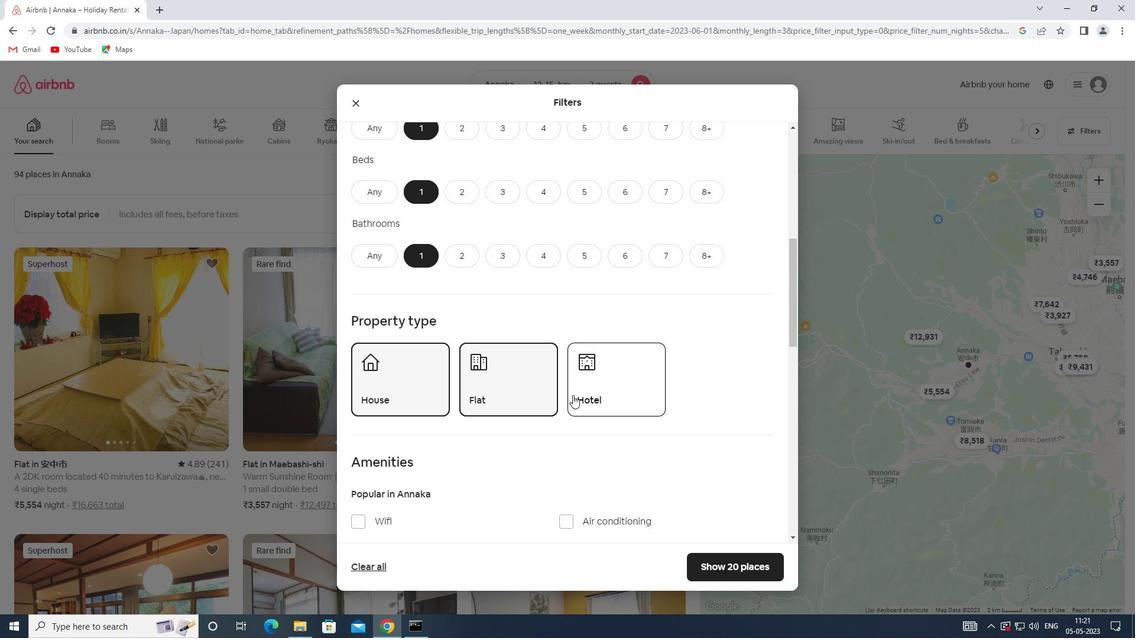 
Action: Mouse scrolled (573, 395) with delta (0, 0)
Screenshot: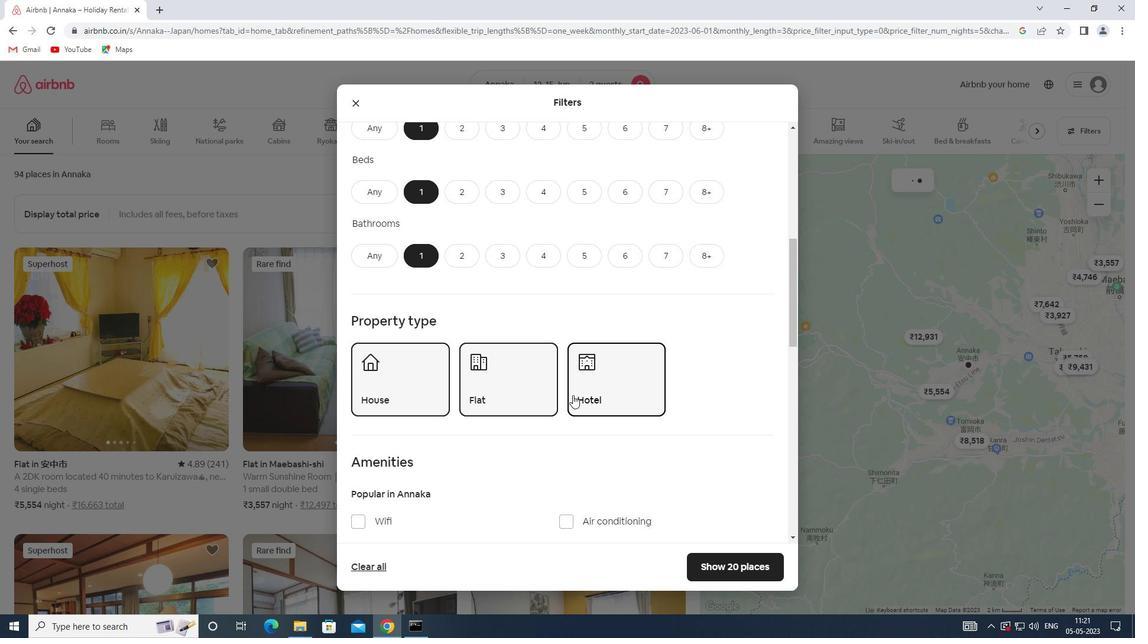 
Action: Mouse scrolled (573, 395) with delta (0, 0)
Screenshot: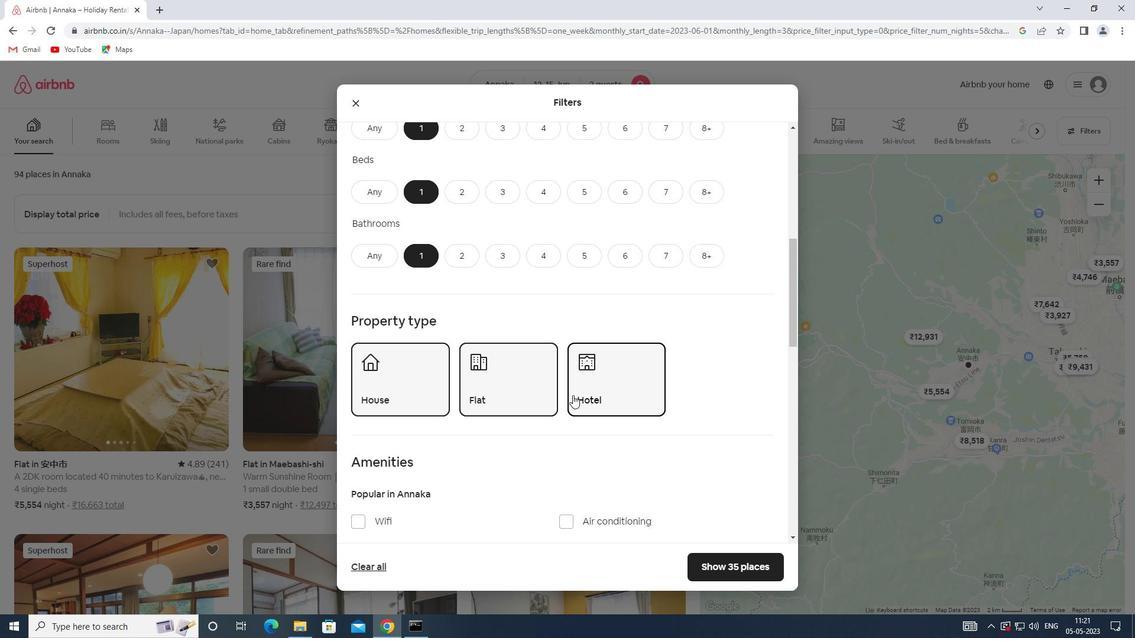 
Action: Mouse scrolled (573, 395) with delta (0, 0)
Screenshot: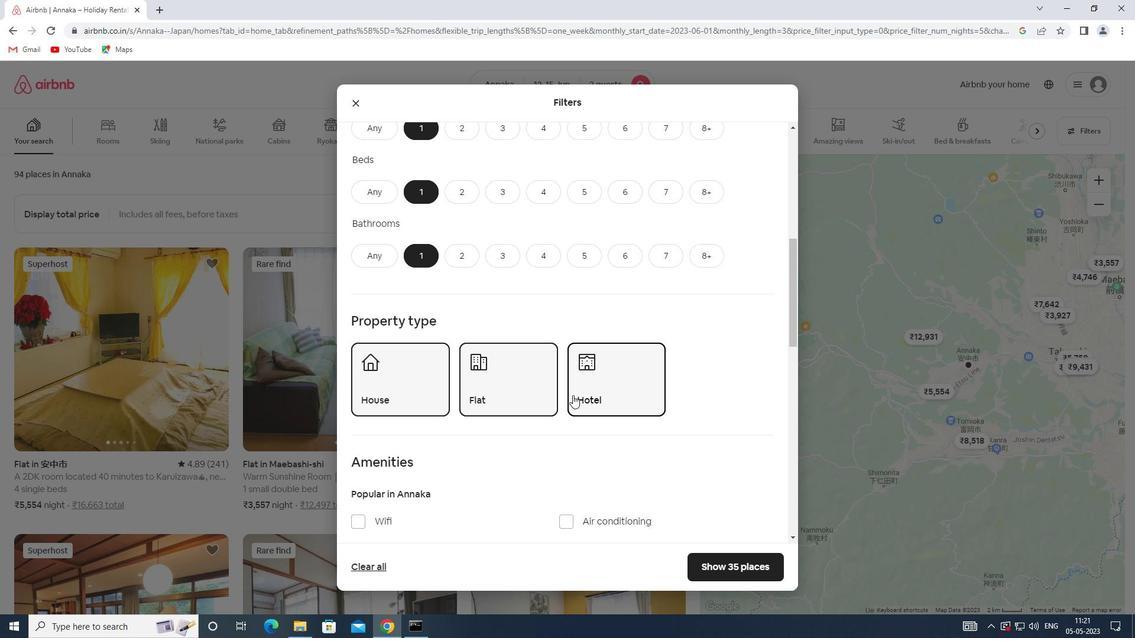 
Action: Mouse scrolled (573, 395) with delta (0, 0)
Screenshot: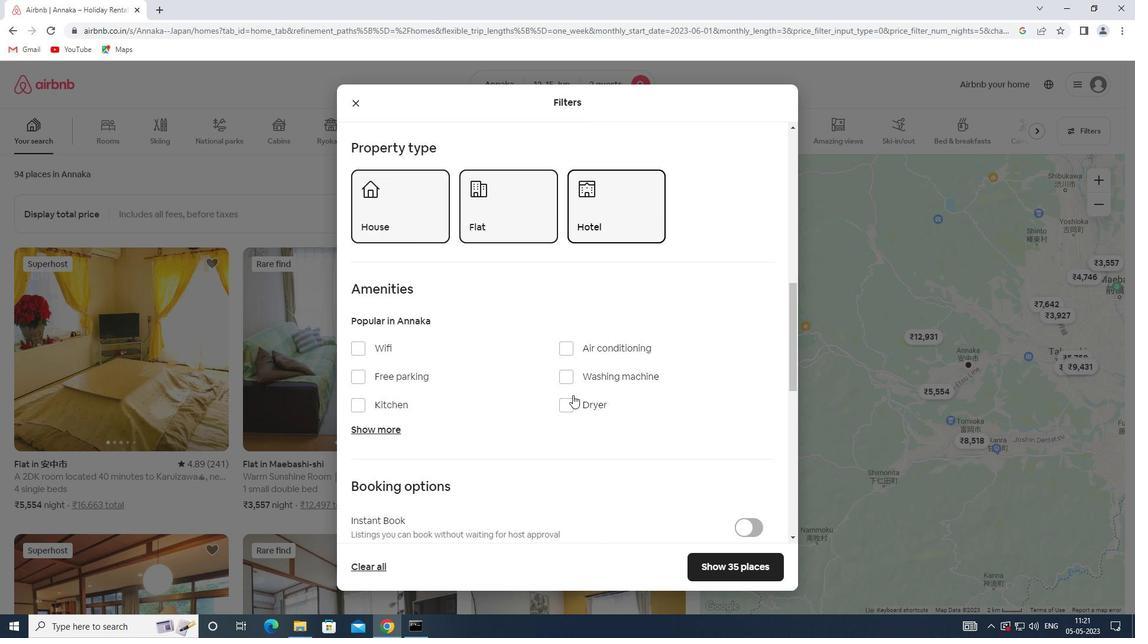
Action: Mouse scrolled (573, 395) with delta (0, 0)
Screenshot: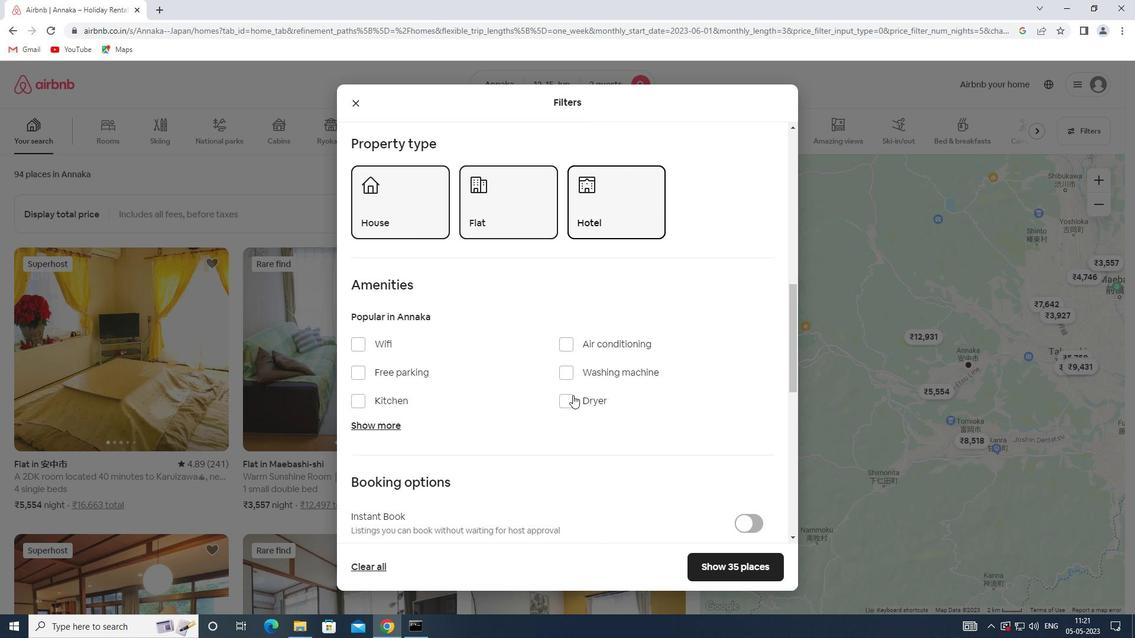 
Action: Mouse moved to (754, 445)
Screenshot: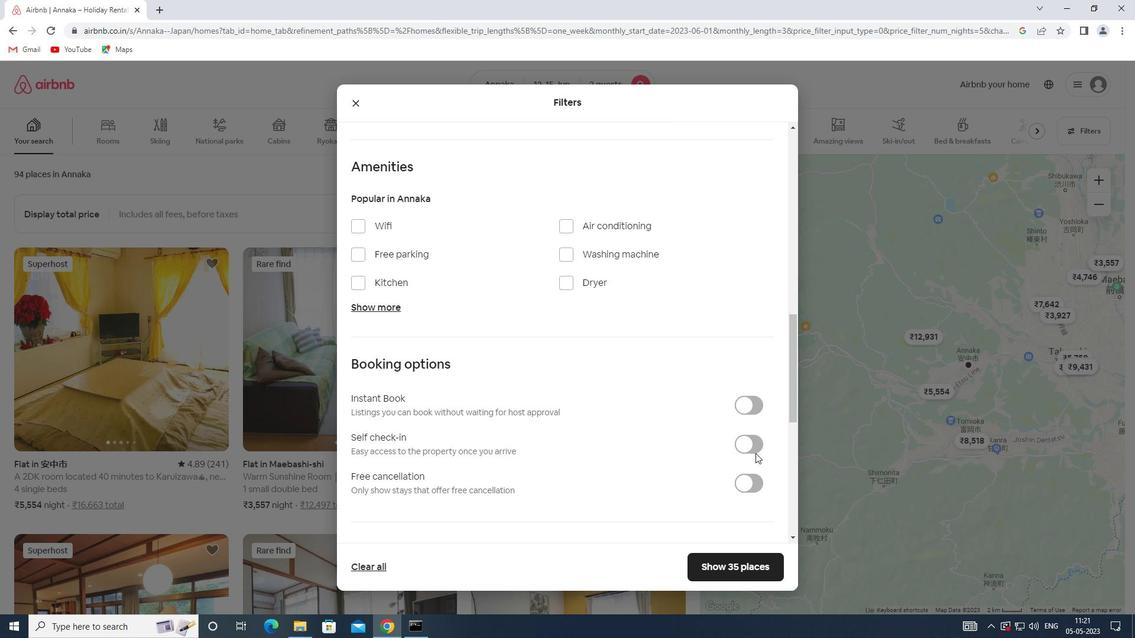 
Action: Mouse pressed left at (754, 445)
Screenshot: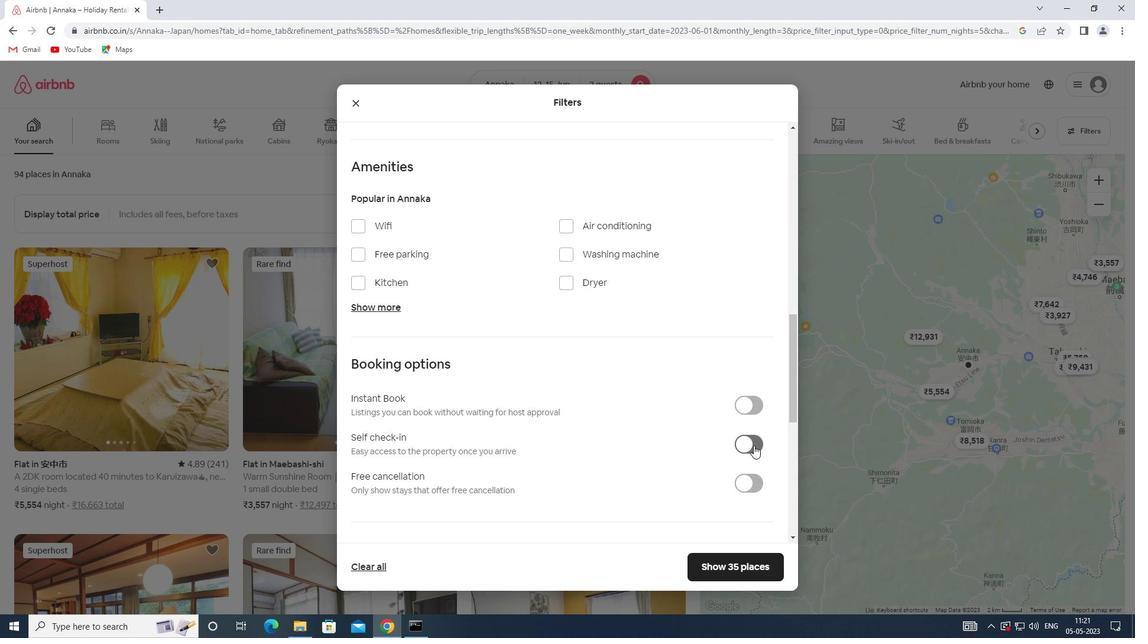 
Action: Mouse moved to (564, 439)
Screenshot: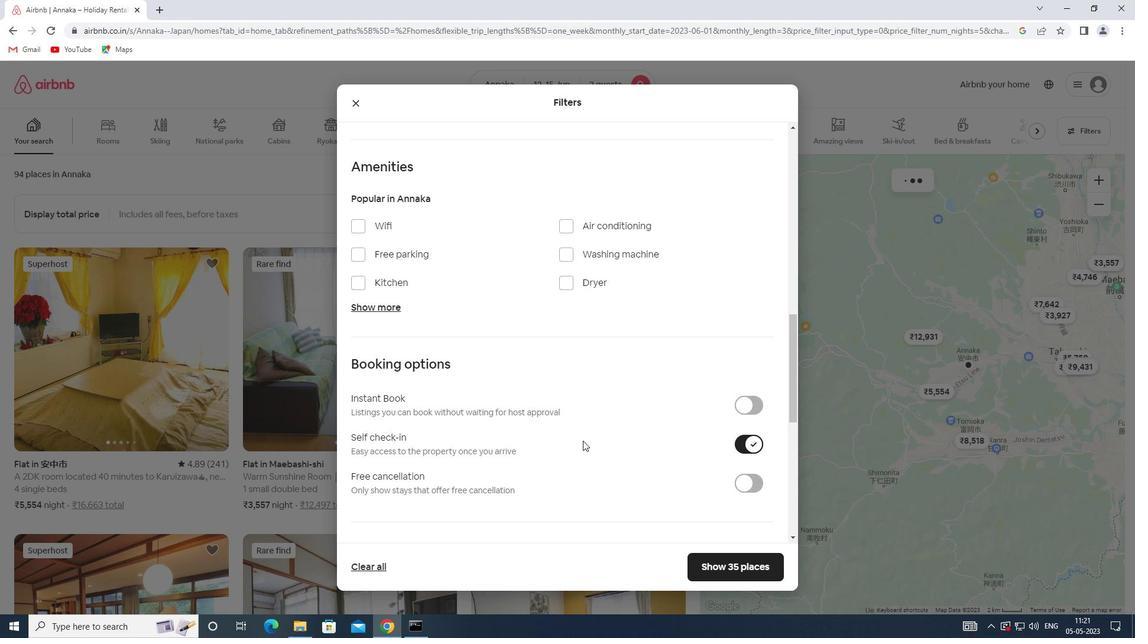 
Action: Mouse scrolled (564, 438) with delta (0, 0)
Screenshot: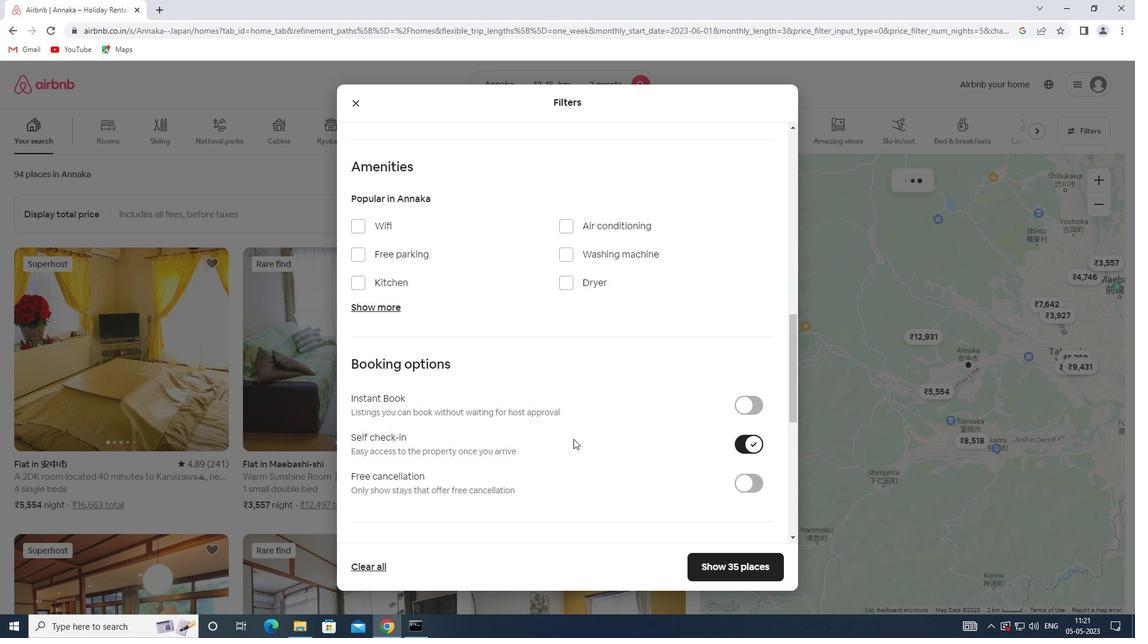 
Action: Mouse scrolled (564, 438) with delta (0, 0)
Screenshot: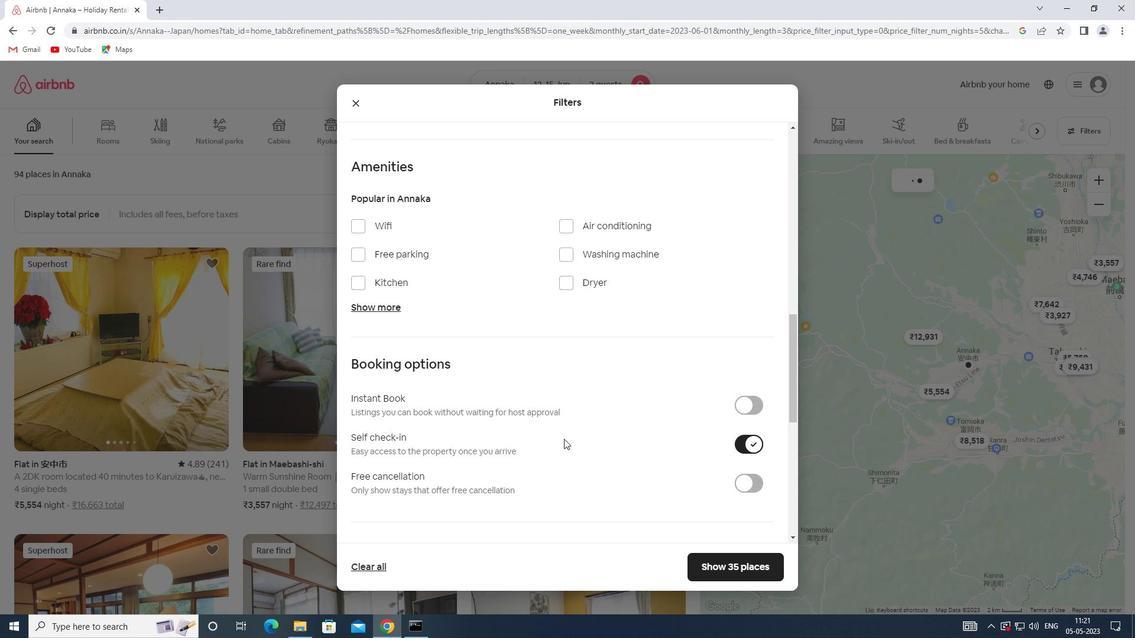 
Action: Mouse scrolled (564, 438) with delta (0, 0)
Screenshot: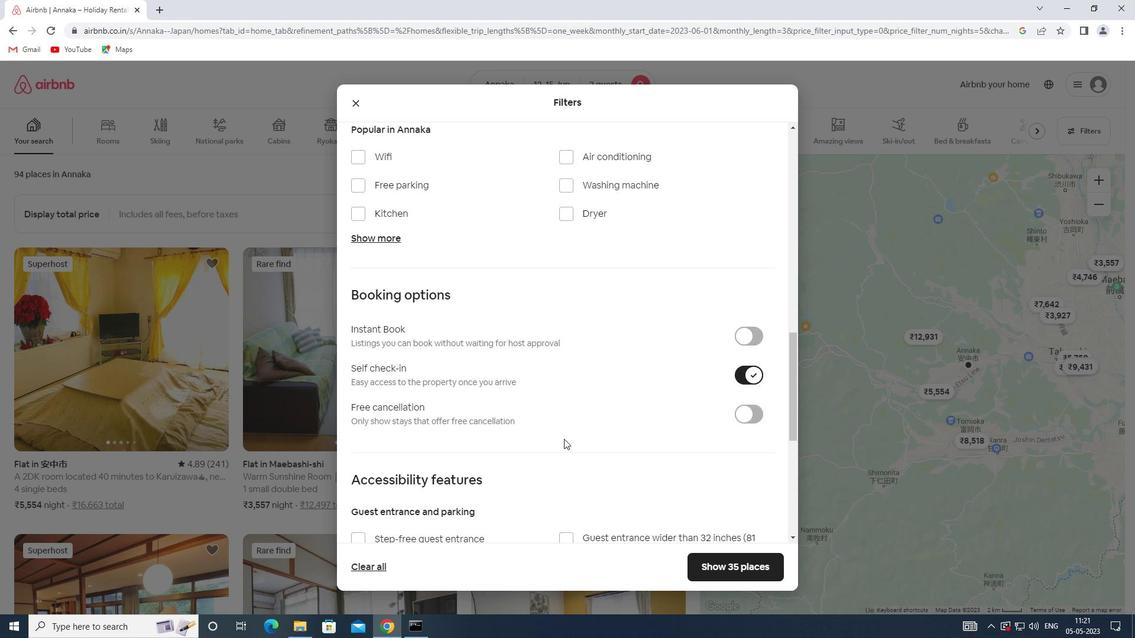 
Action: Mouse scrolled (564, 438) with delta (0, 0)
Screenshot: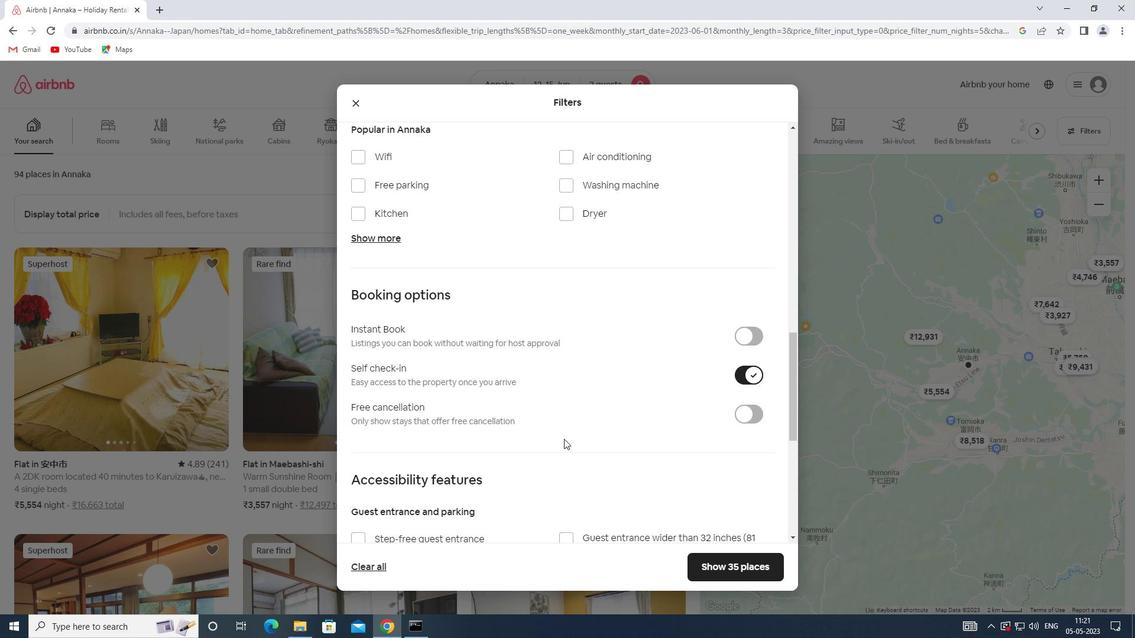
Action: Mouse scrolled (564, 438) with delta (0, 0)
Screenshot: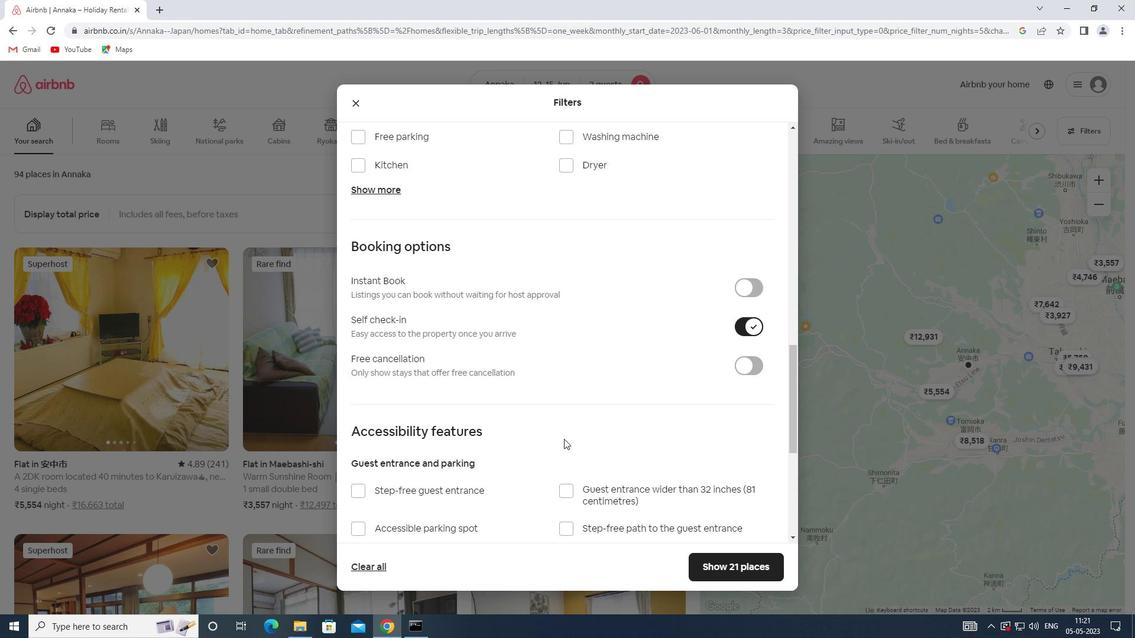 
Action: Mouse scrolled (564, 438) with delta (0, 0)
Screenshot: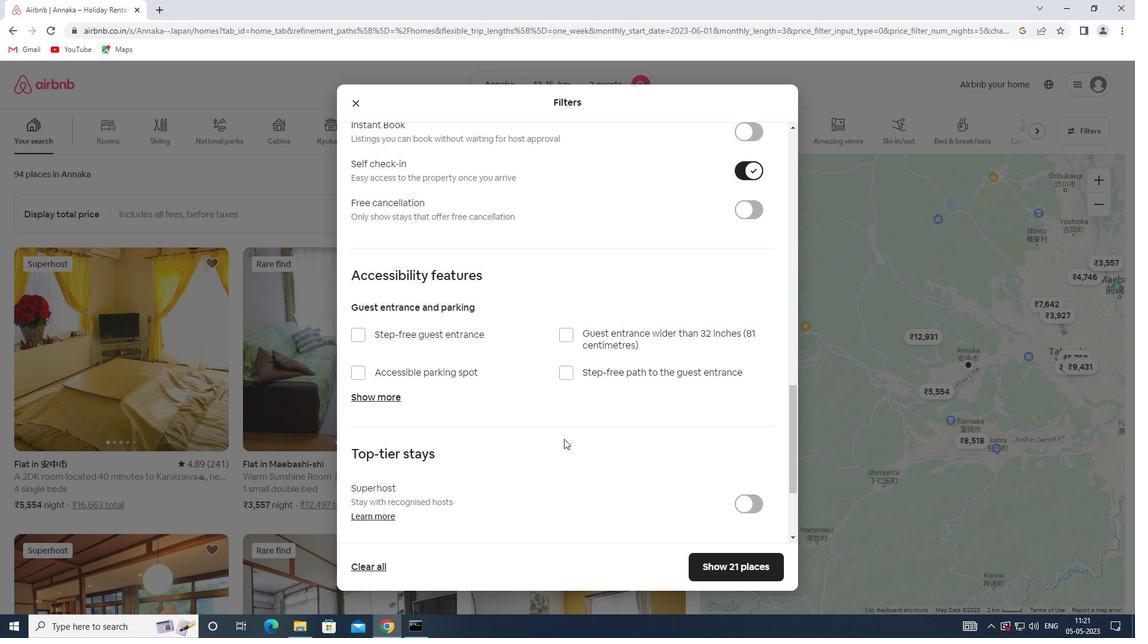 
Action: Mouse scrolled (564, 438) with delta (0, 0)
Screenshot: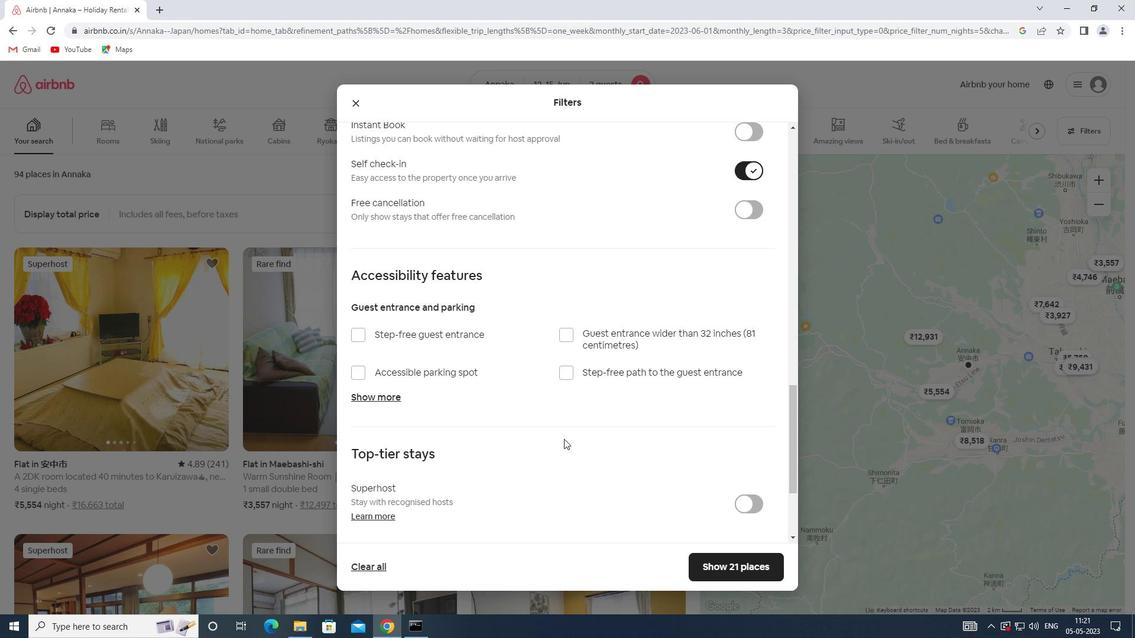 
Action: Mouse moved to (370, 480)
Screenshot: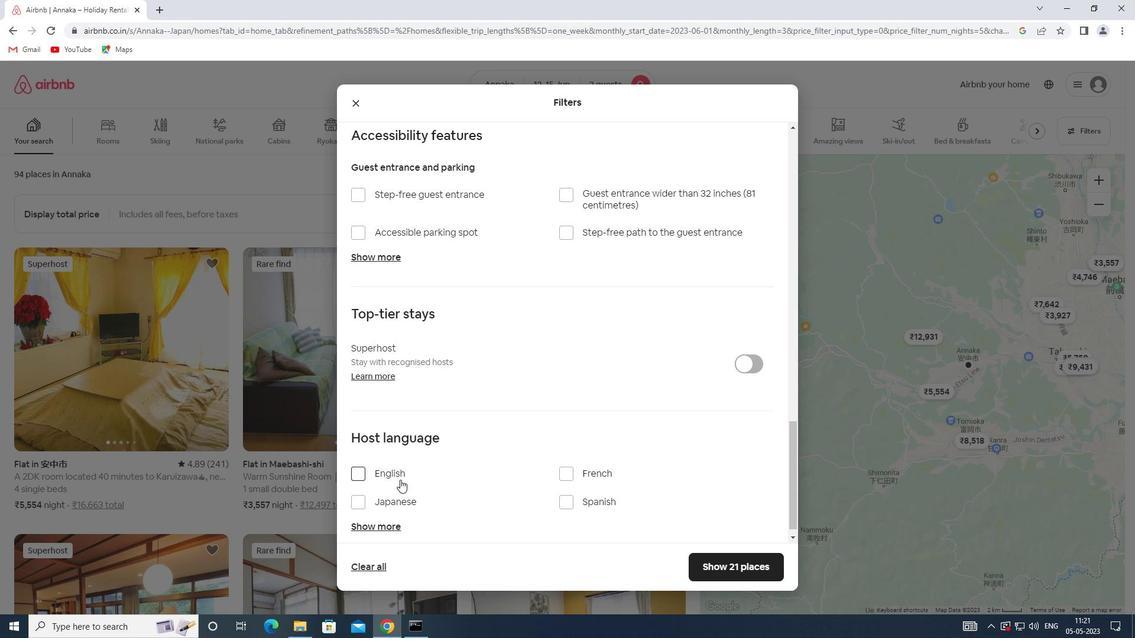 
Action: Mouse pressed left at (370, 480)
Screenshot: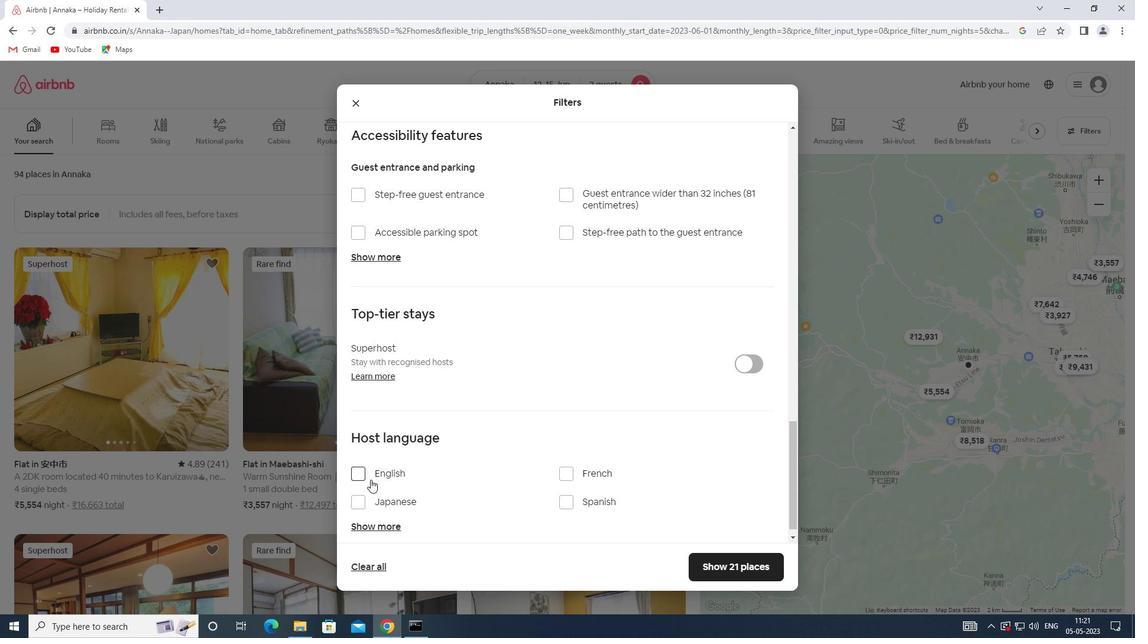
Action: Mouse moved to (730, 565)
Screenshot: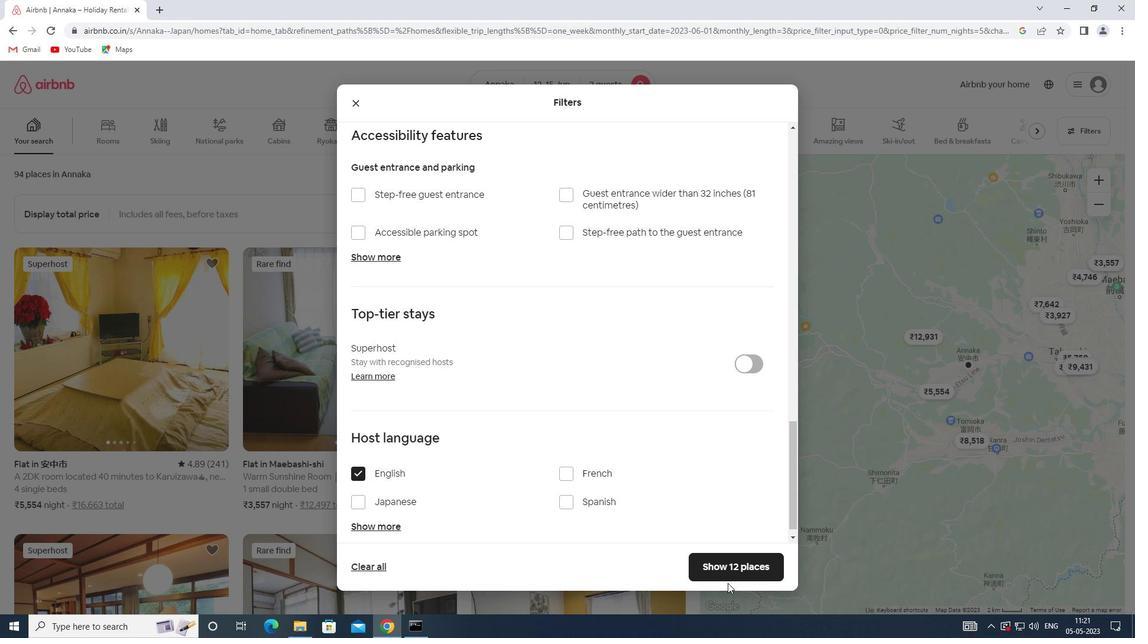 
Action: Mouse pressed left at (730, 565)
Screenshot: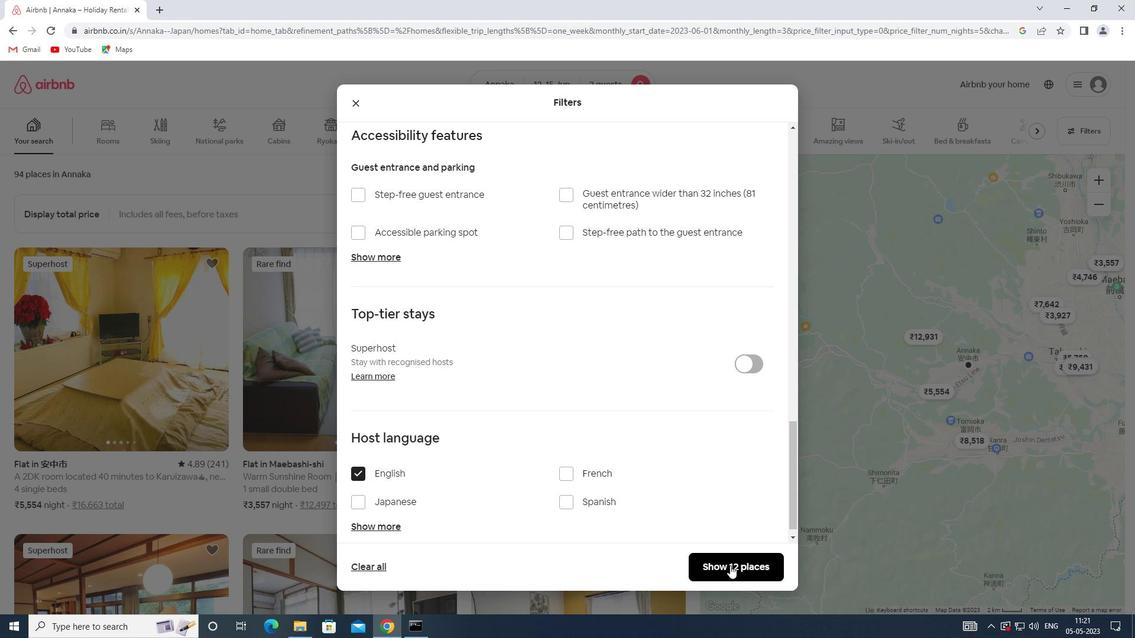 
